 Task: Look for space in Maryborough, Australia from 9th June, 2023 to 17th June, 2023 for 2 adults in price range Rs.7000 to Rs.12000. Place can be private room with 1  bedroom having 2 beds and 1 bathroom. Property type can be house, flat, guest house. Amenities needed are: wifi, washing machine, kitchen. Booking option can be shelf check-in. Required host language is English.
Action: Mouse moved to (326, 135)
Screenshot: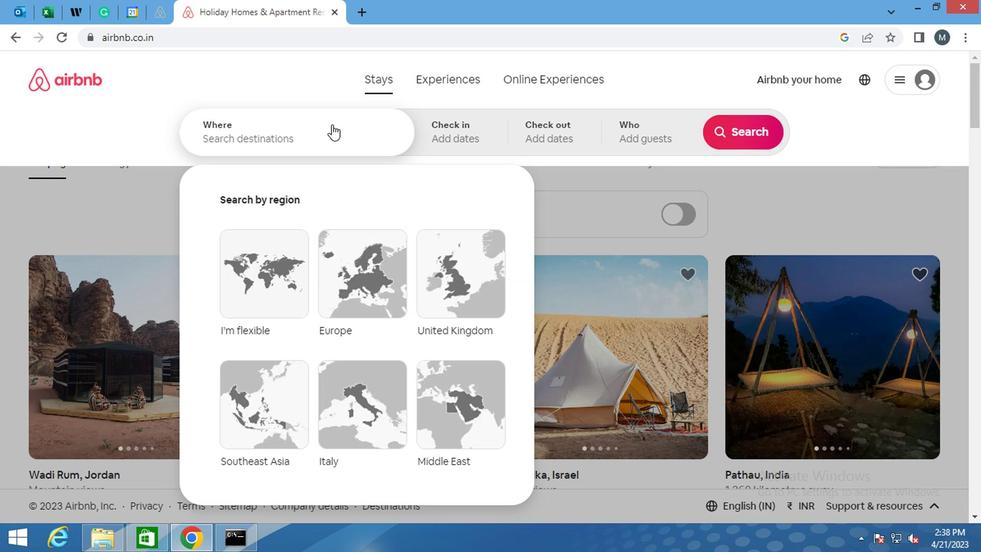 
Action: Mouse pressed left at (326, 135)
Screenshot: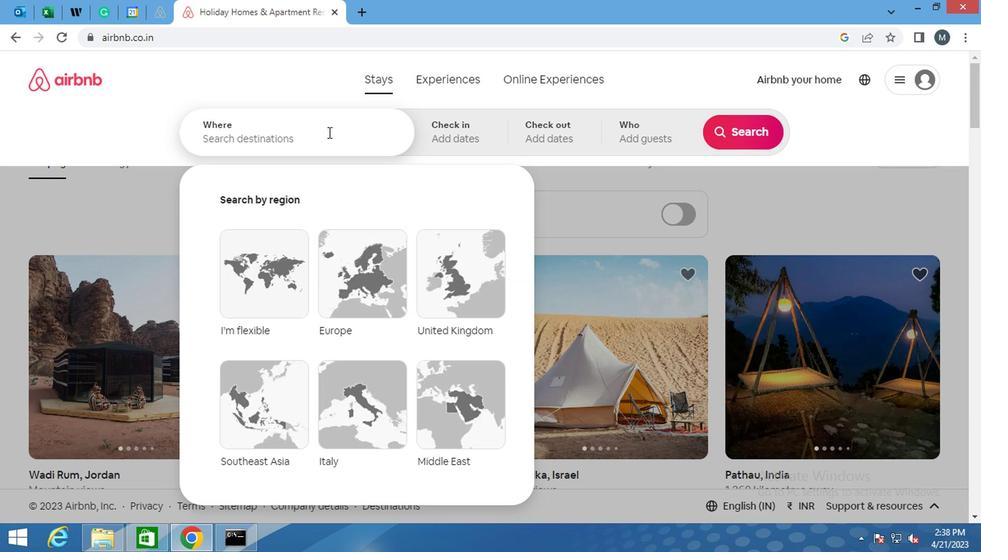 
Action: Key pressed <Key.shift>MARYBOROUGH,<Key.space><Key.shift>AUSTRALIA
Screenshot: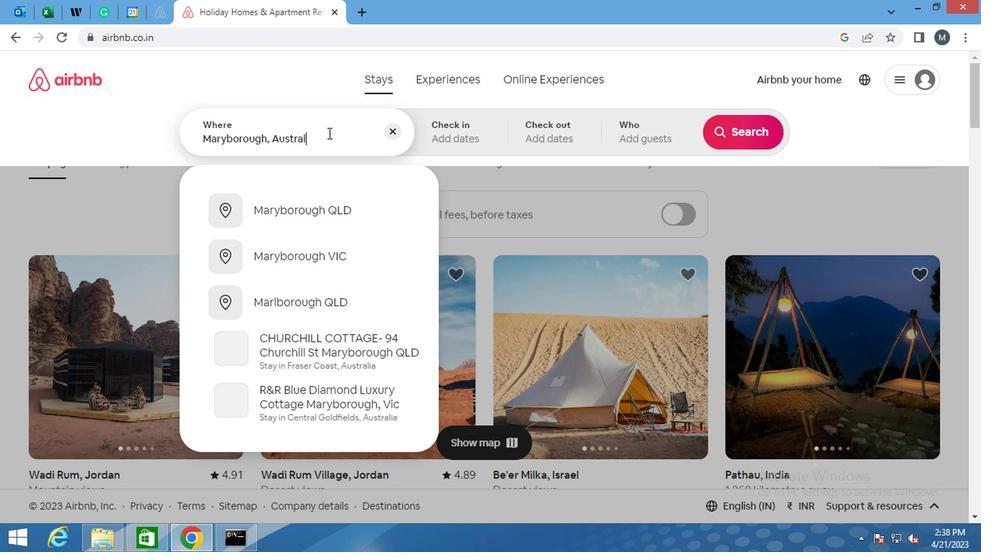 
Action: Mouse moved to (319, 136)
Screenshot: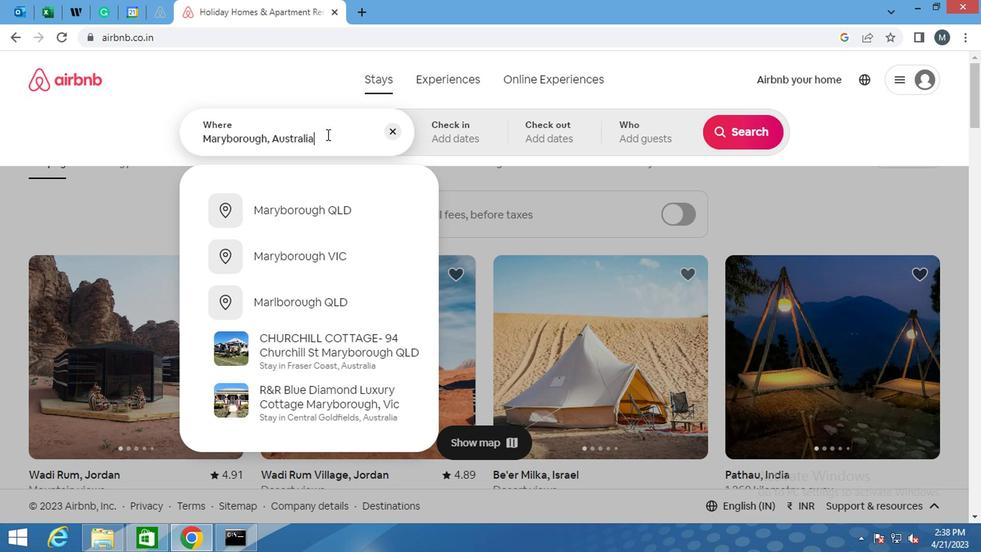 
Action: Key pressed <Key.enter>
Screenshot: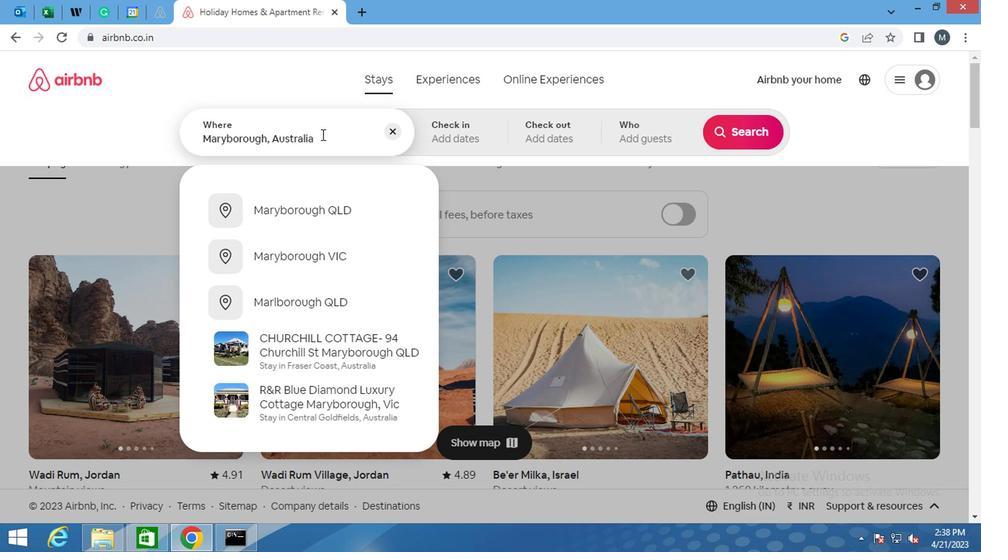 
Action: Mouse moved to (454, 139)
Screenshot: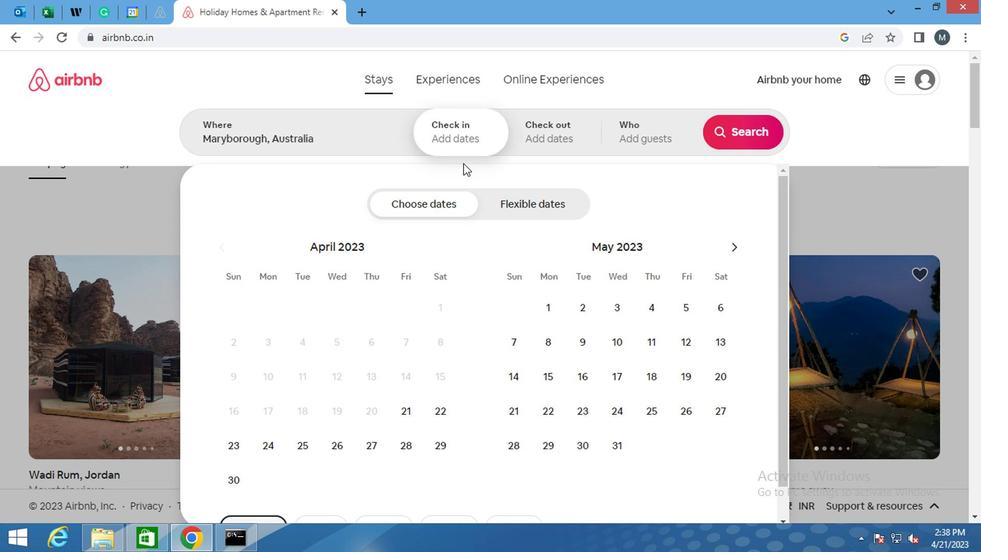 
Action: Mouse pressed left at (454, 139)
Screenshot: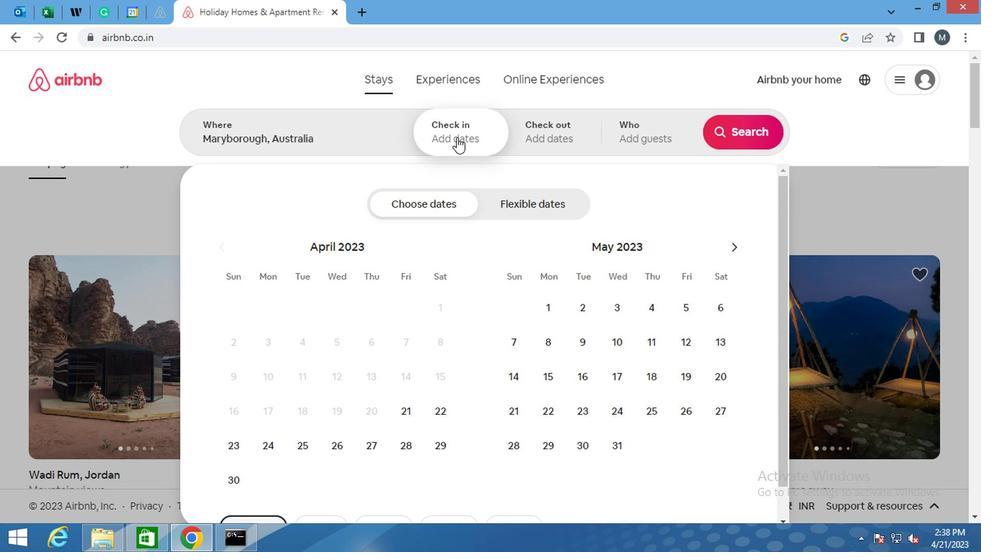 
Action: Mouse moved to (437, 141)
Screenshot: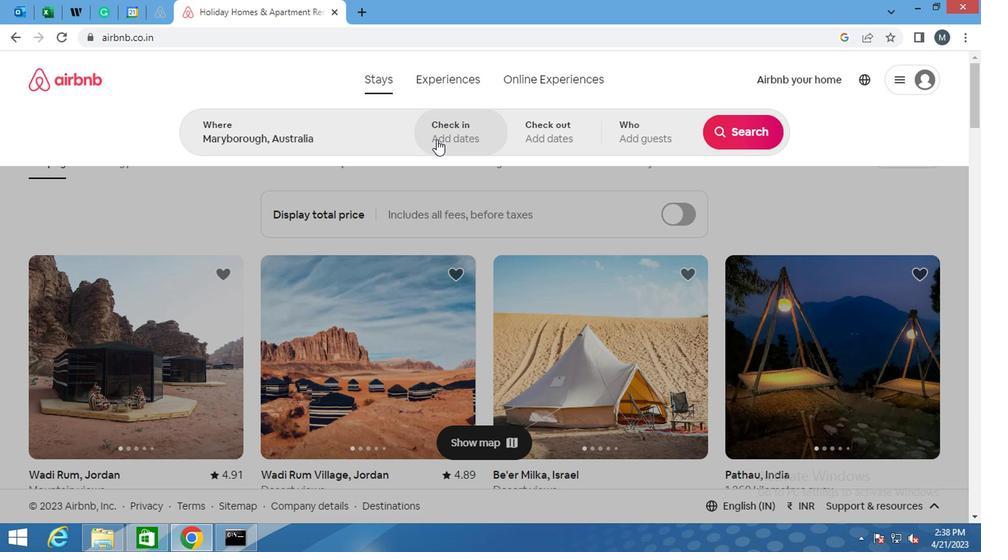 
Action: Mouse pressed left at (437, 141)
Screenshot: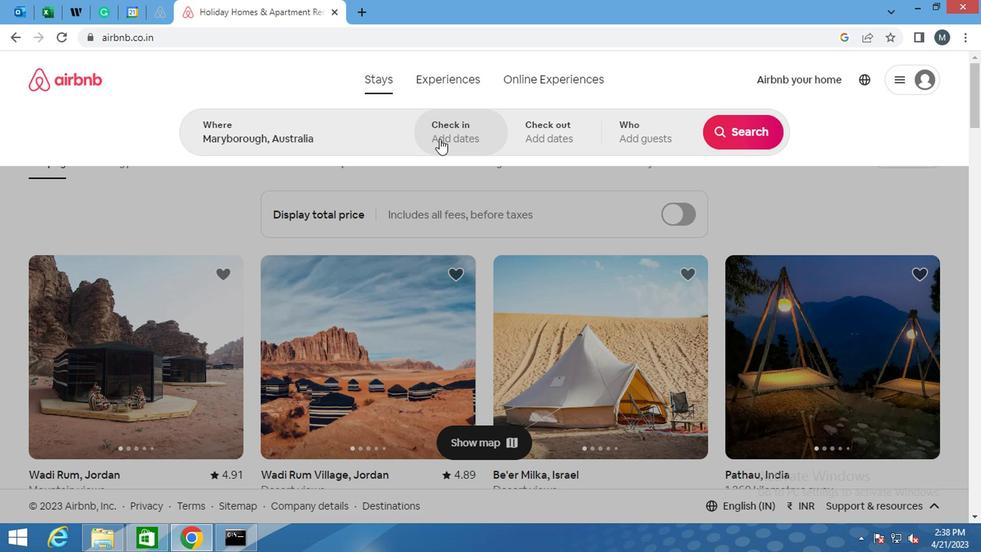 
Action: Mouse moved to (719, 245)
Screenshot: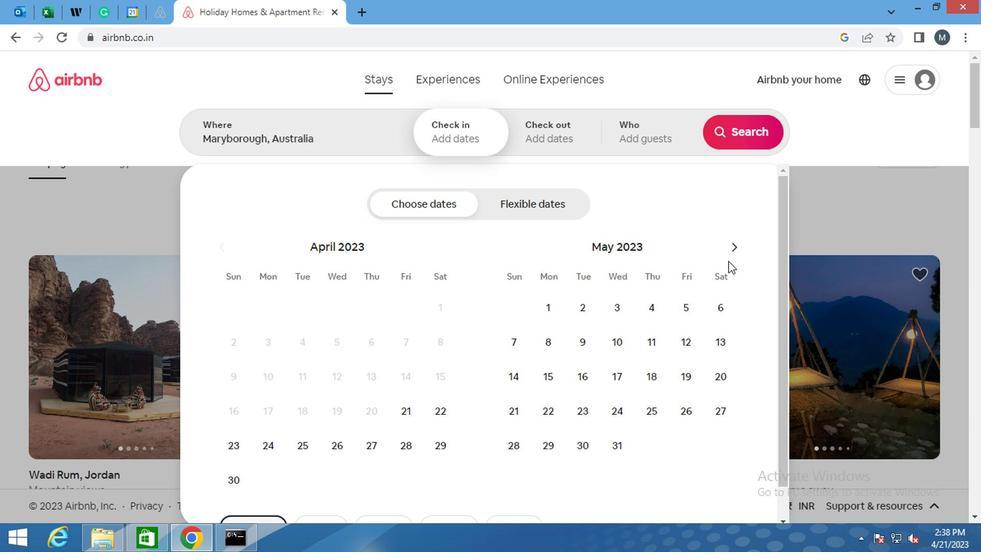 
Action: Mouse pressed left at (719, 245)
Screenshot: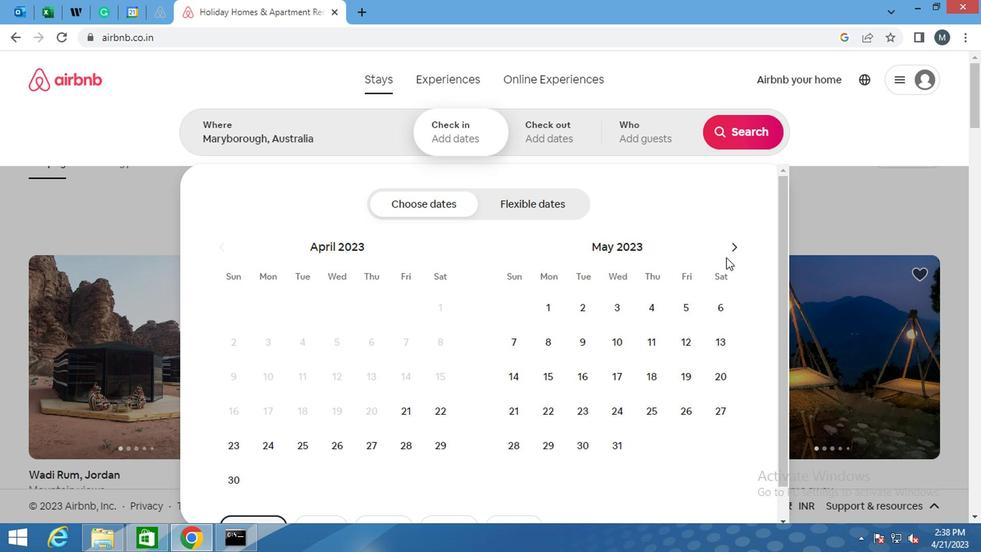 
Action: Mouse moved to (724, 245)
Screenshot: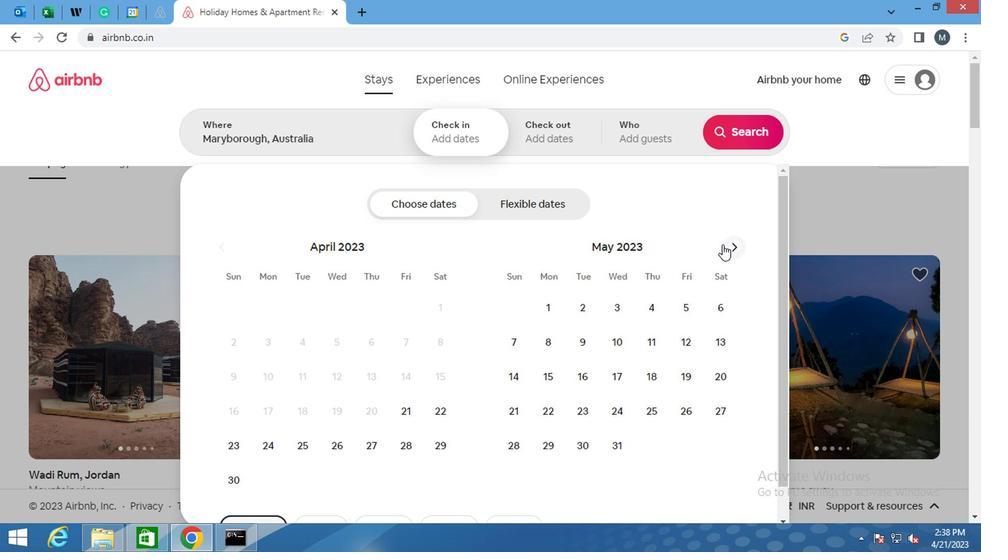 
Action: Mouse pressed left at (724, 245)
Screenshot: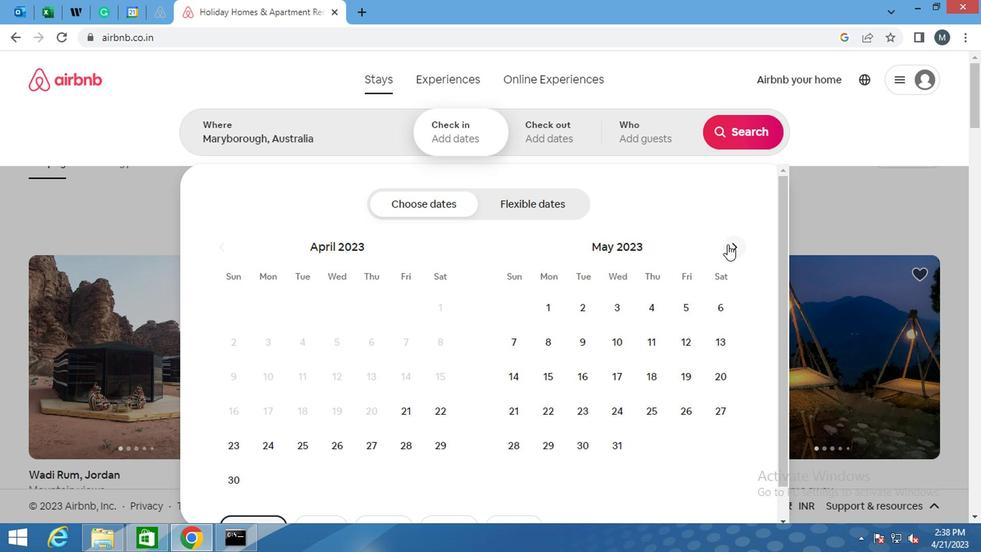 
Action: Mouse moved to (685, 343)
Screenshot: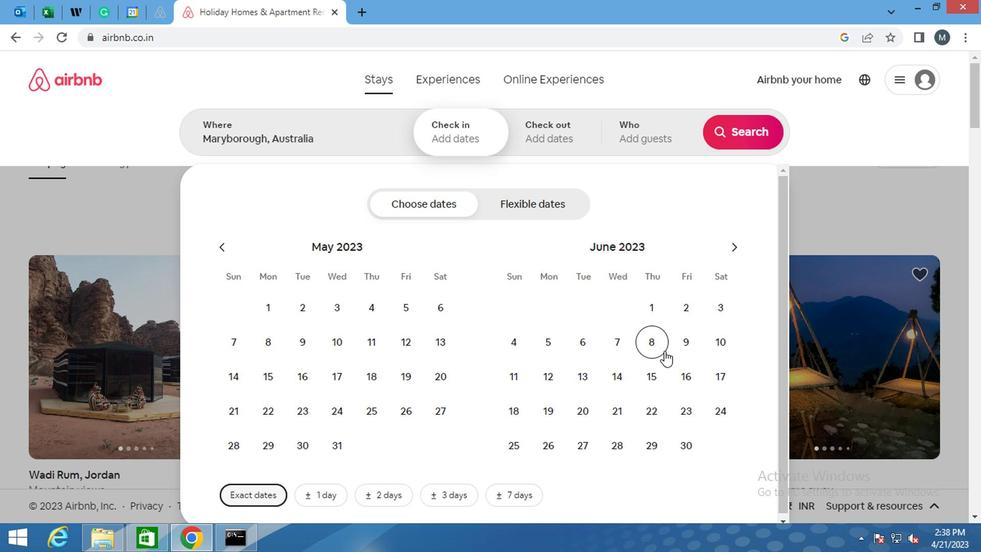 
Action: Mouse pressed left at (685, 343)
Screenshot: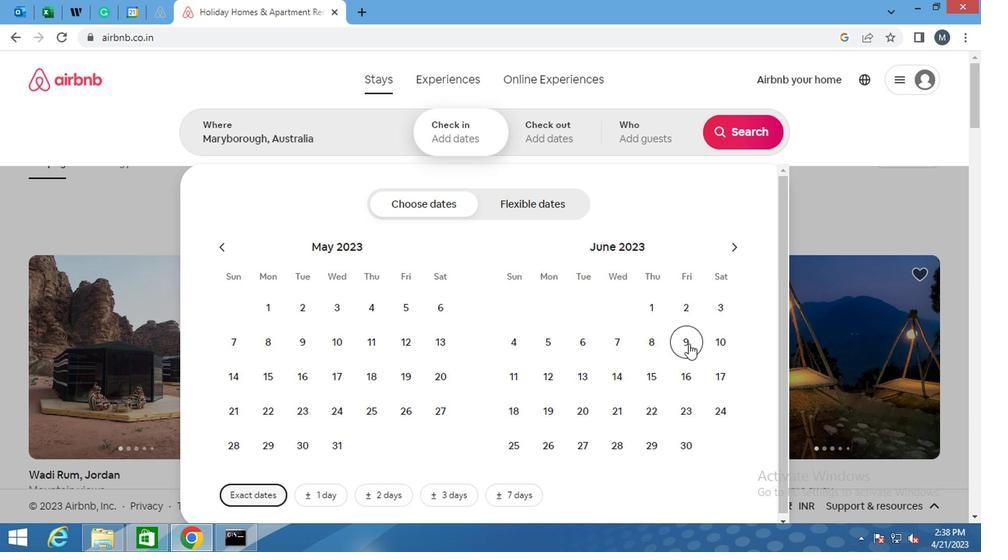 
Action: Mouse moved to (703, 368)
Screenshot: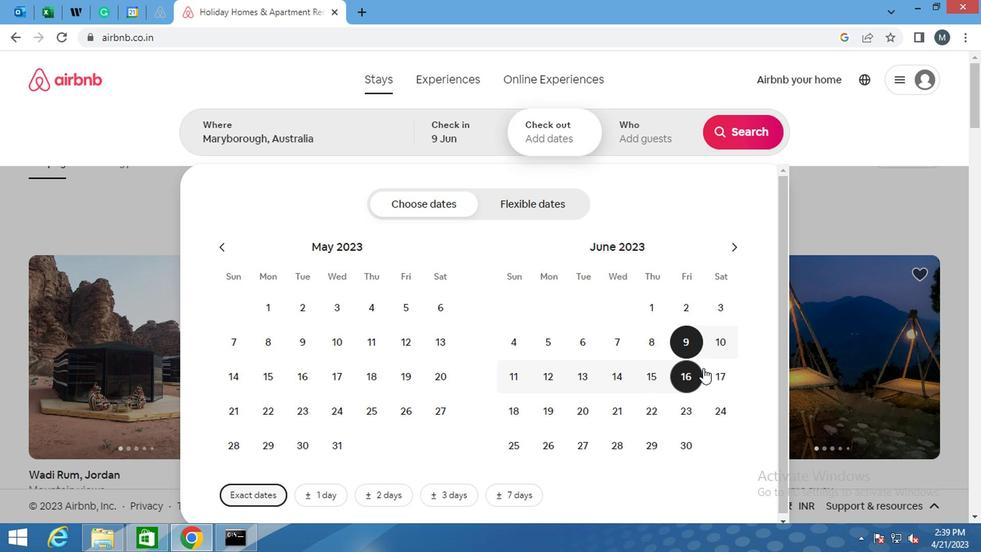 
Action: Mouse pressed left at (703, 368)
Screenshot: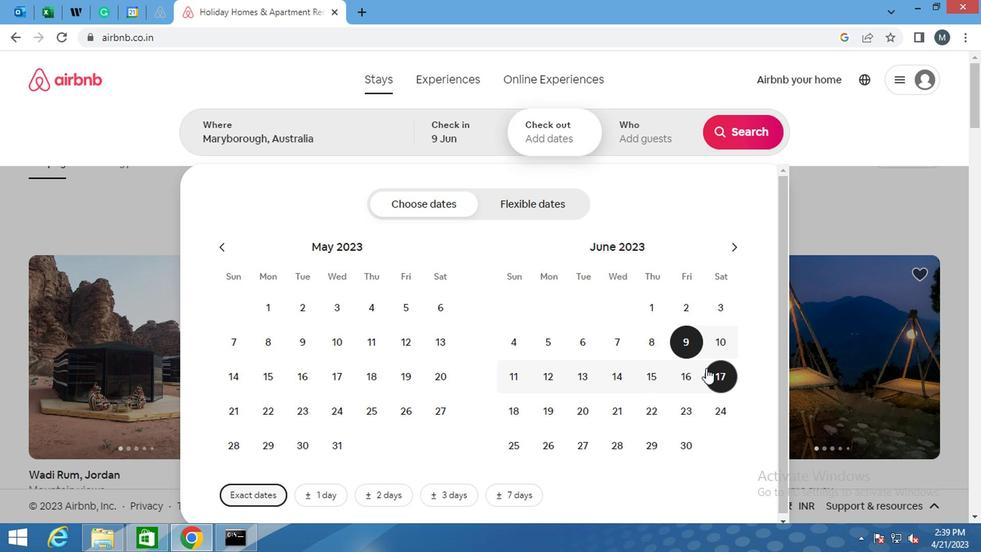 
Action: Mouse moved to (653, 116)
Screenshot: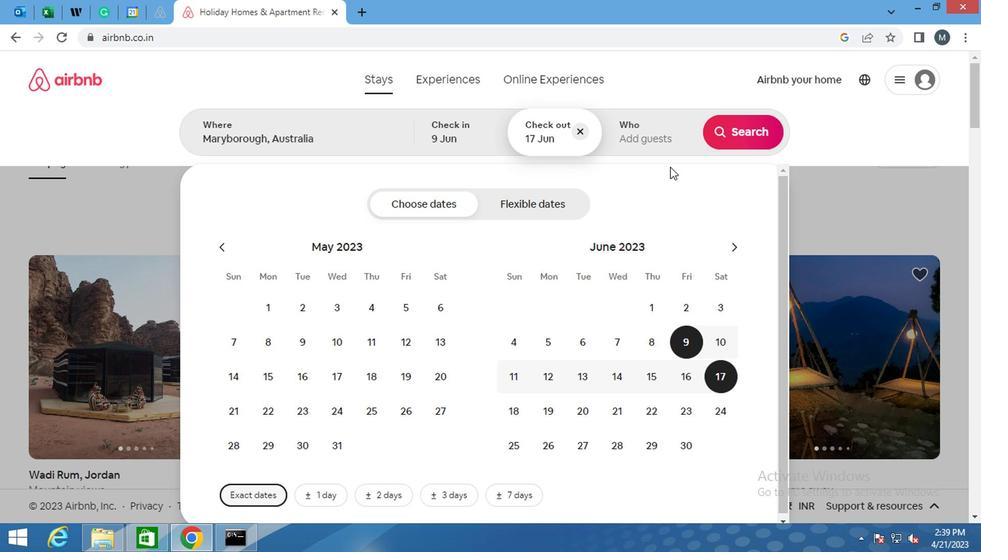 
Action: Mouse pressed left at (653, 116)
Screenshot: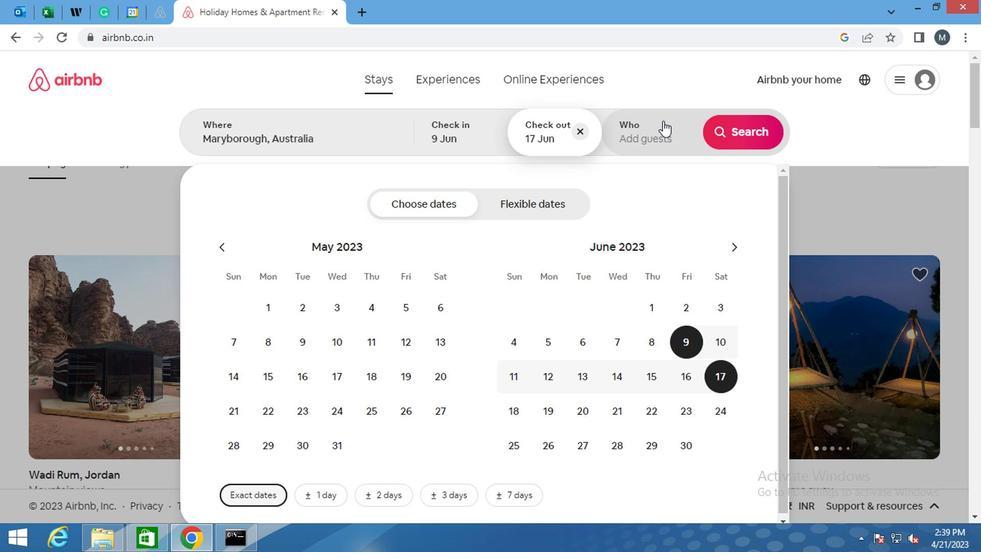 
Action: Mouse moved to (751, 212)
Screenshot: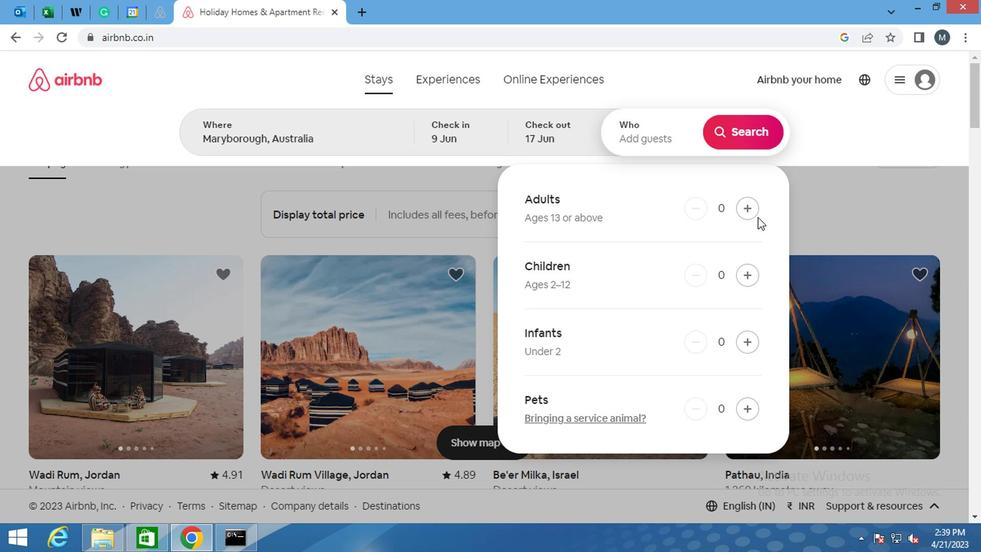 
Action: Mouse pressed left at (751, 212)
Screenshot: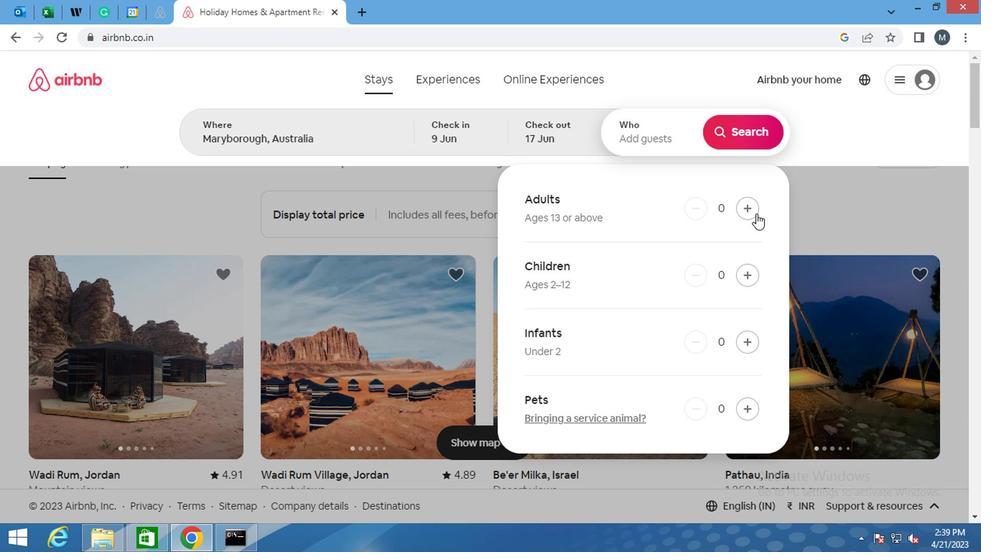 
Action: Mouse pressed left at (751, 212)
Screenshot: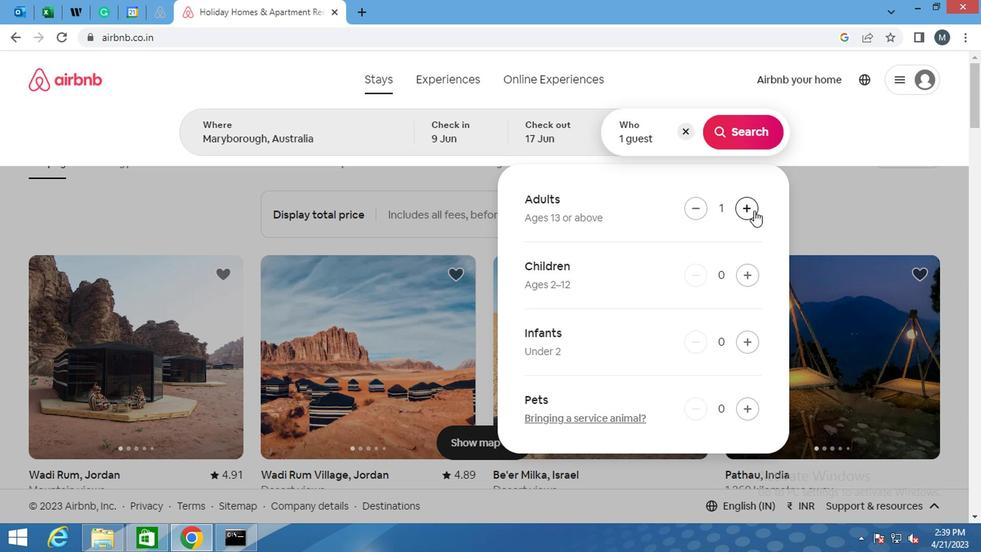 
Action: Mouse moved to (577, 337)
Screenshot: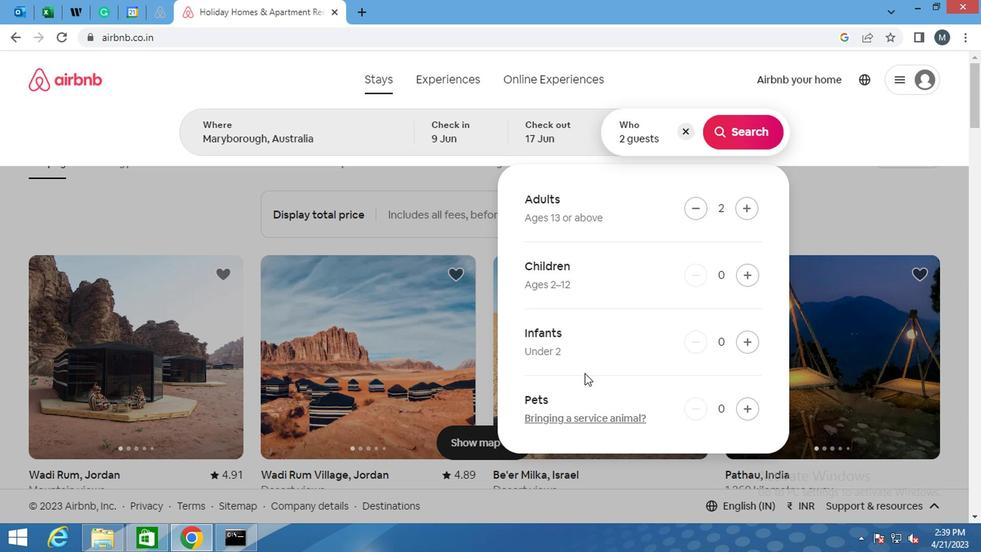 
Action: Mouse scrolled (577, 336) with delta (0, 0)
Screenshot: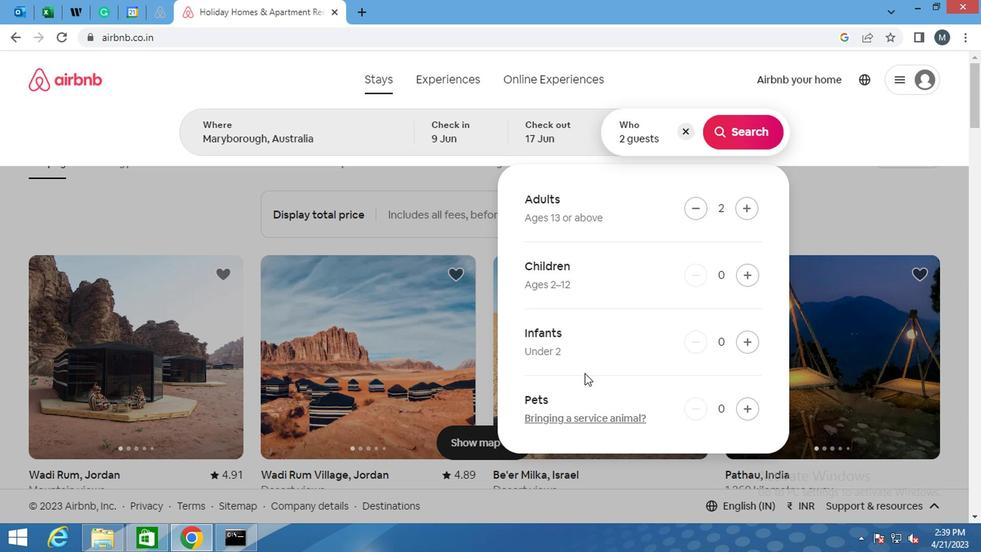 
Action: Mouse scrolled (577, 336) with delta (0, 0)
Screenshot: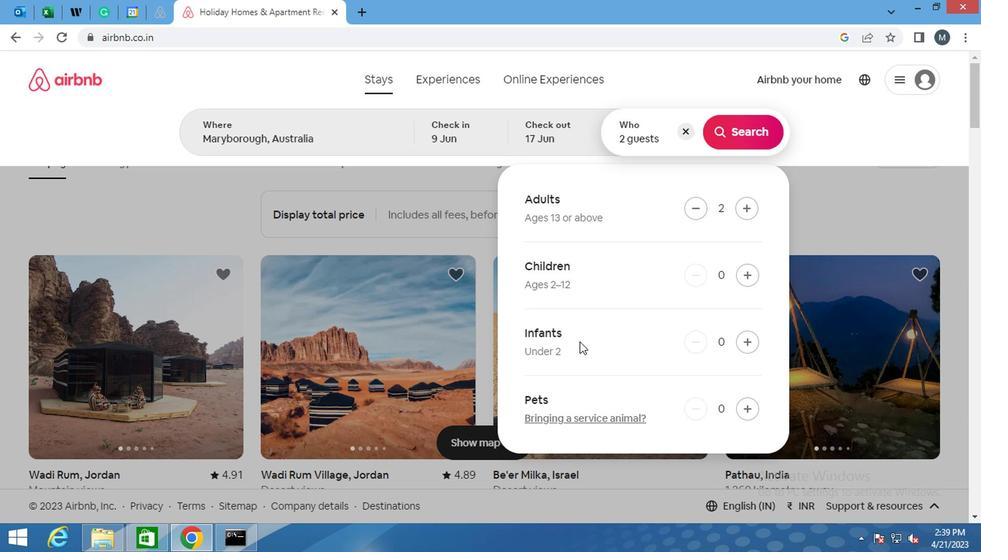 
Action: Mouse moved to (577, 337)
Screenshot: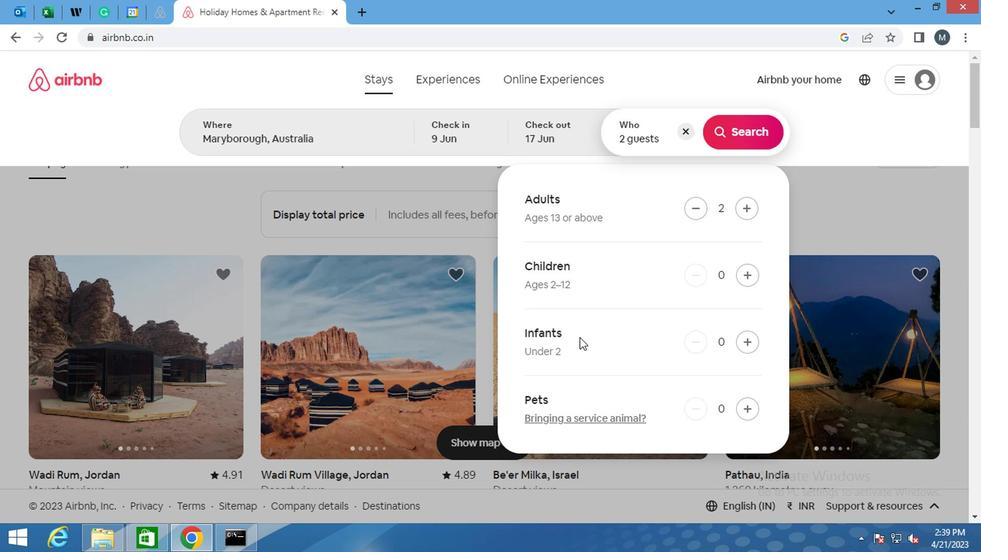 
Action: Mouse scrolled (577, 338) with delta (0, 1)
Screenshot: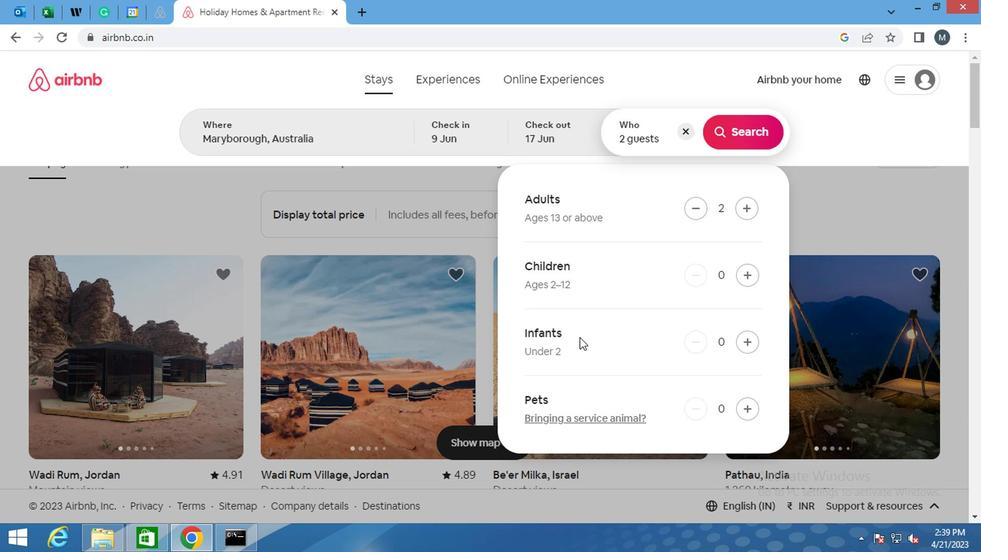 
Action: Mouse moved to (579, 331)
Screenshot: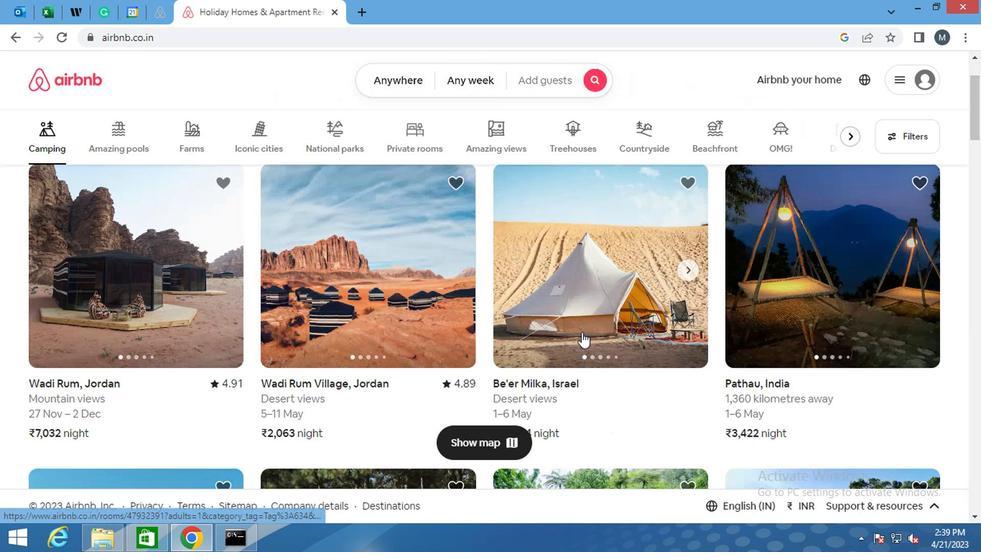
Action: Mouse scrolled (579, 332) with delta (0, 1)
Screenshot: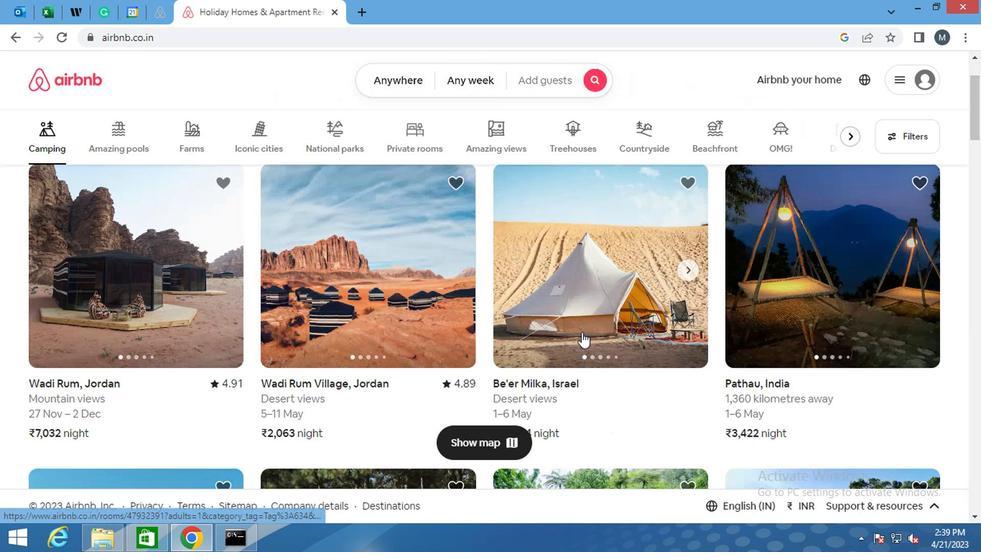
Action: Mouse moved to (734, 241)
Screenshot: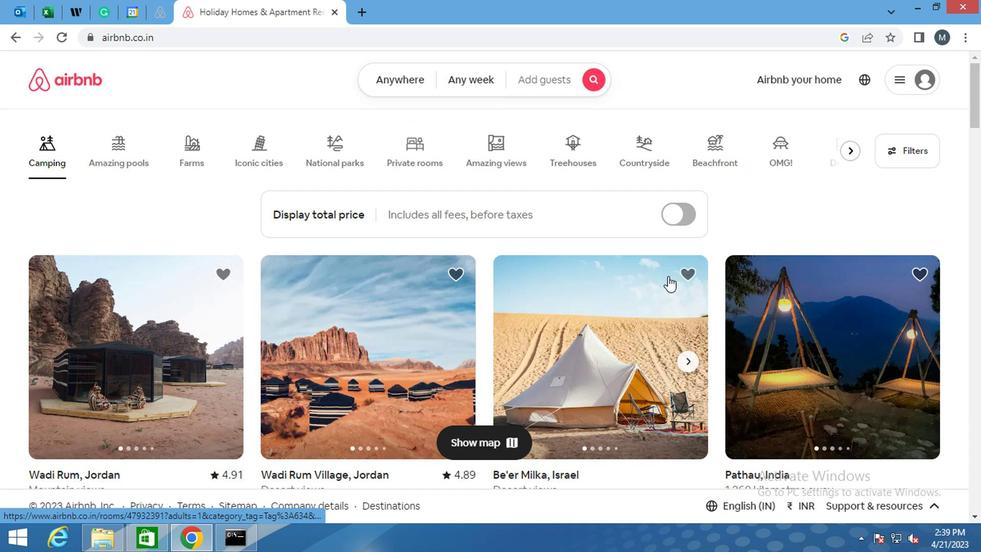 
Action: Mouse scrolled (734, 242) with delta (0, 1)
Screenshot: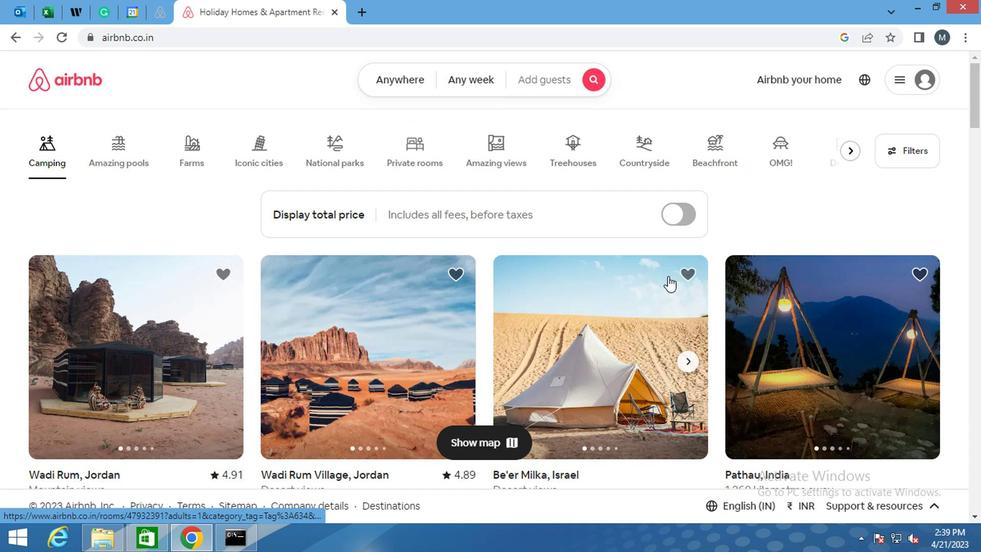 
Action: Mouse moved to (900, 149)
Screenshot: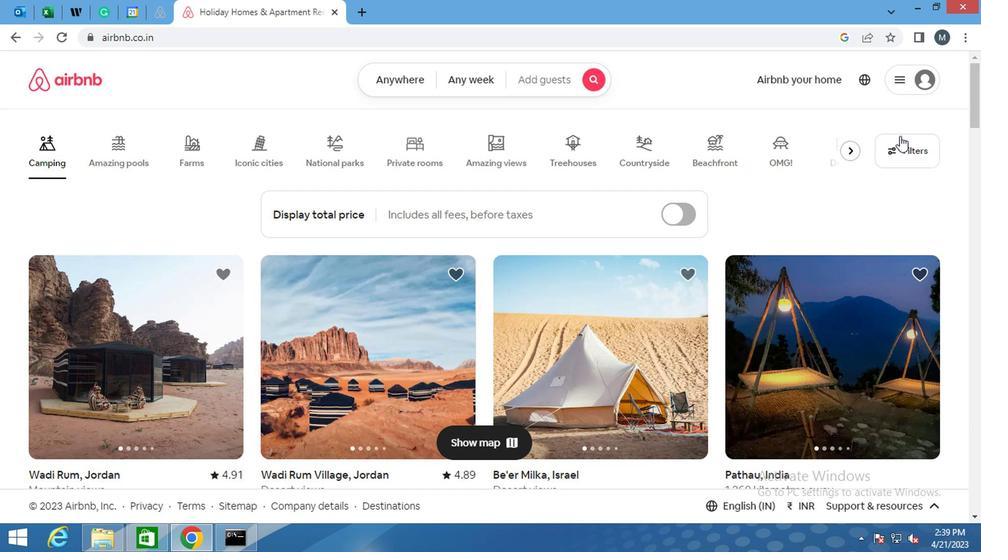 
Action: Mouse pressed left at (900, 149)
Screenshot: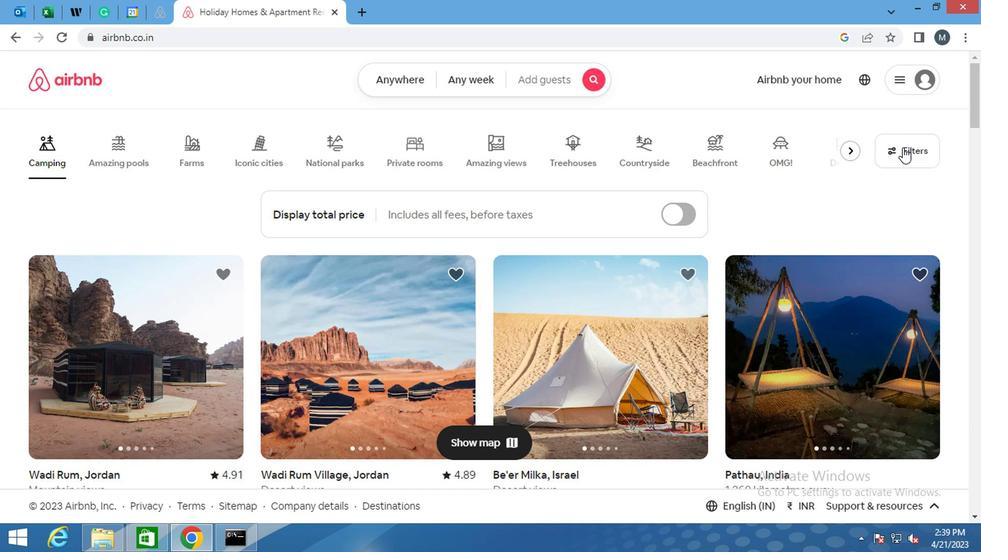 
Action: Mouse moved to (368, 318)
Screenshot: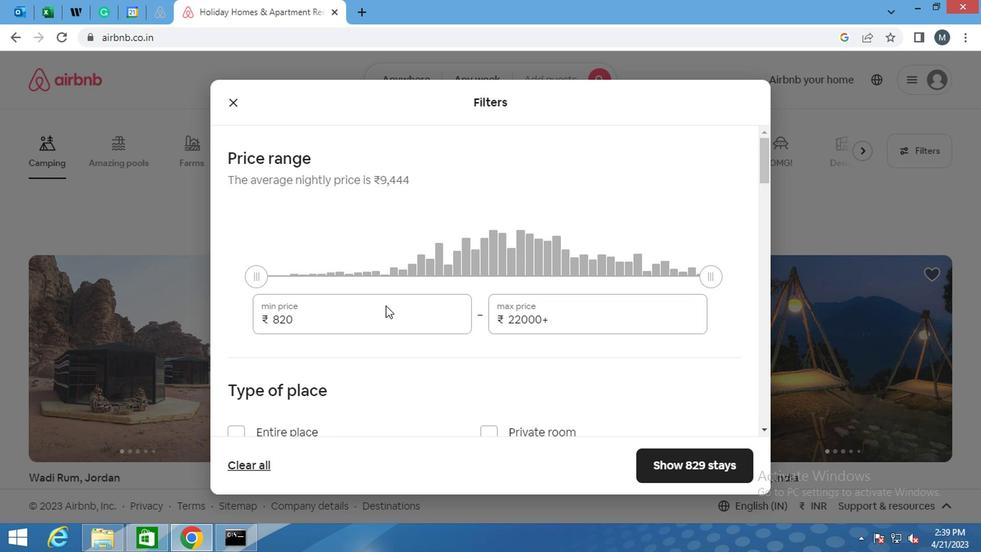 
Action: Mouse pressed left at (368, 318)
Screenshot: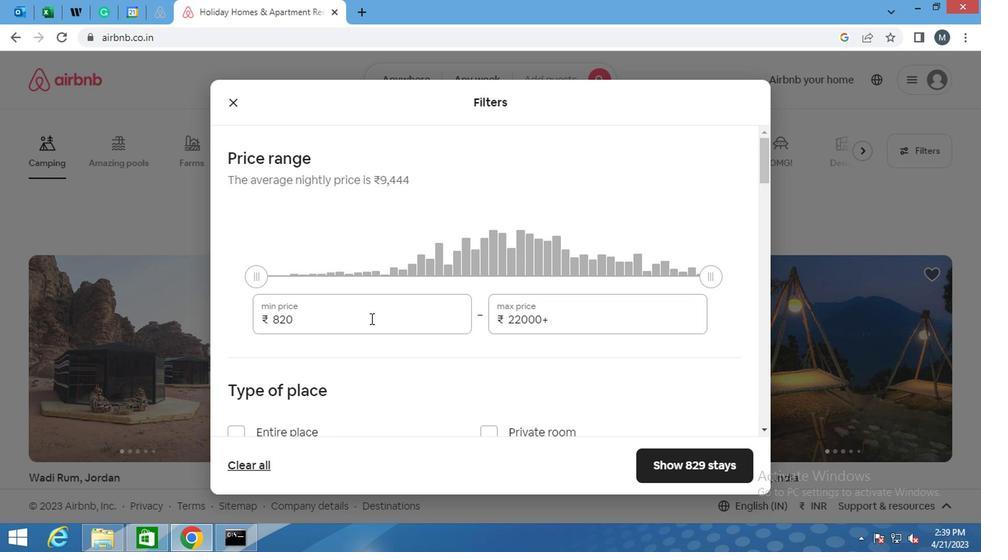 
Action: Key pressed <Key.backspace><Key.backspace><Key.backspace><Key.backspace>7000
Screenshot: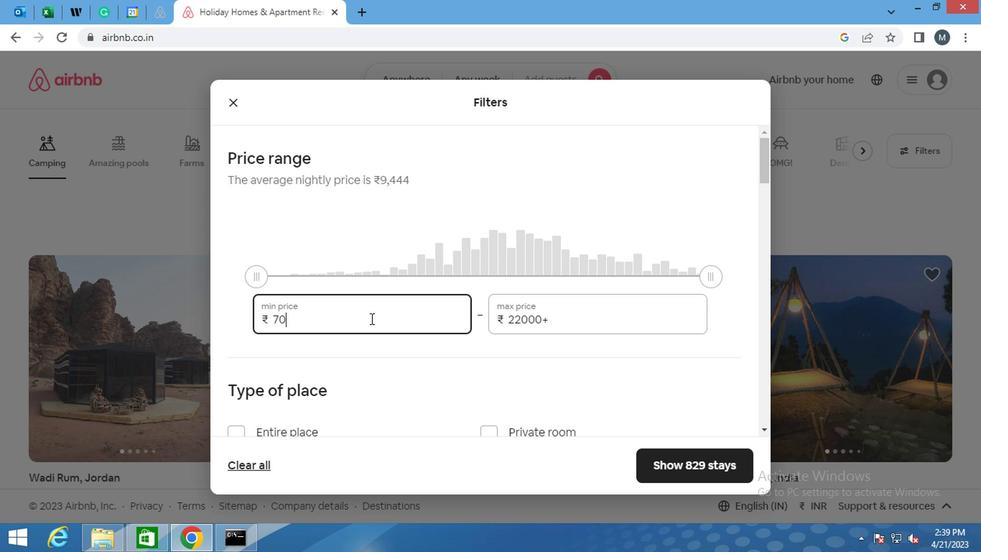 
Action: Mouse moved to (557, 327)
Screenshot: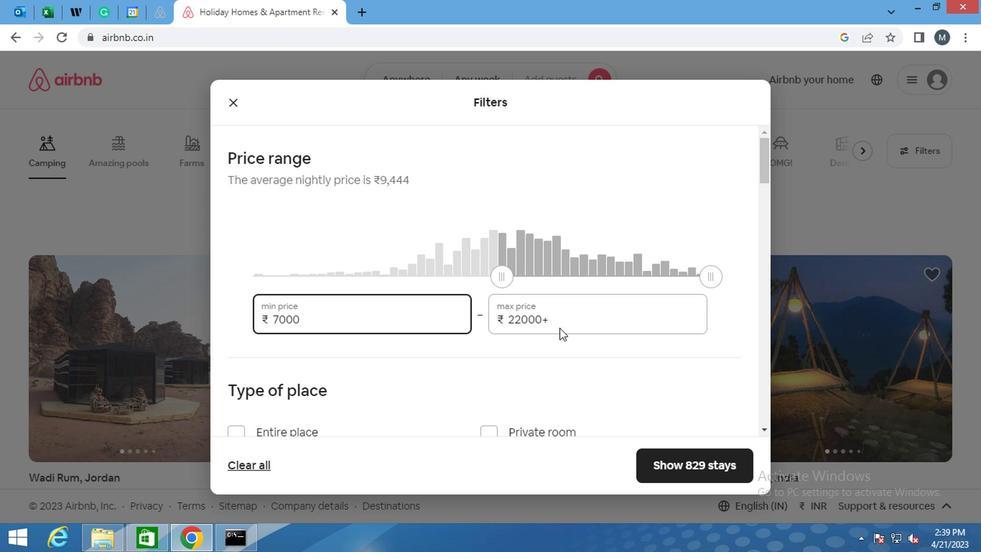 
Action: Mouse pressed left at (557, 327)
Screenshot: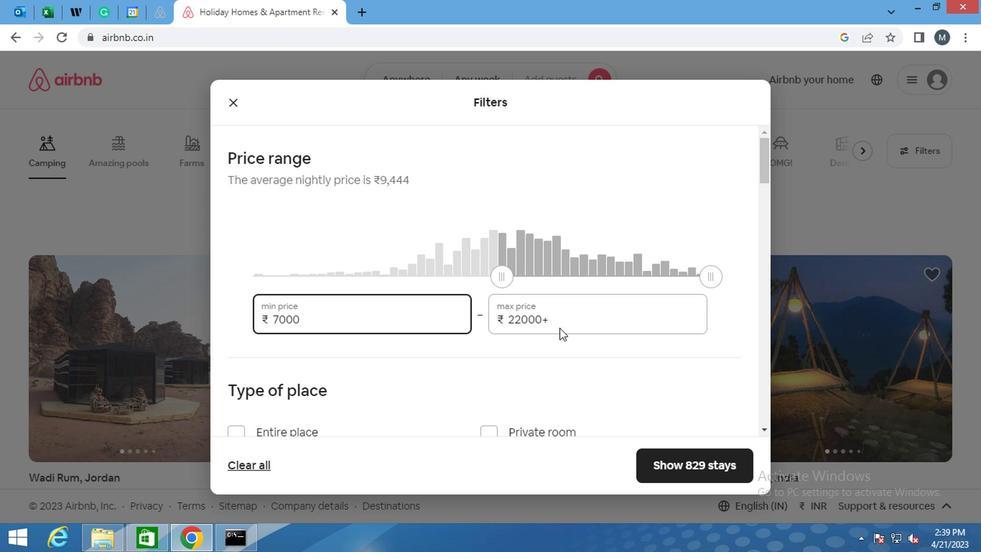 
Action: Mouse moved to (557, 326)
Screenshot: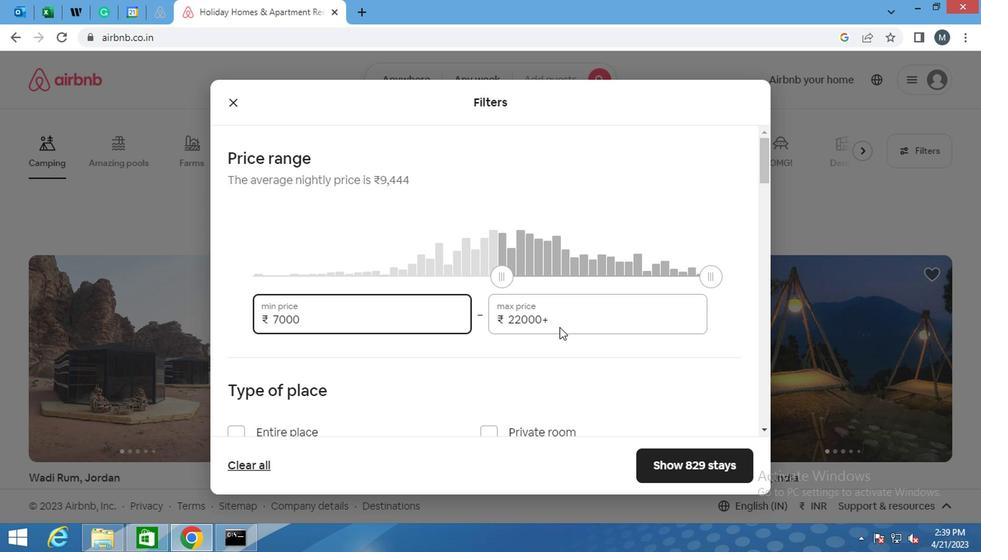 
Action: Key pressed <Key.backspace><Key.backspace><Key.backspace><Key.backspace><Key.backspace><Key.backspace>12000
Screenshot: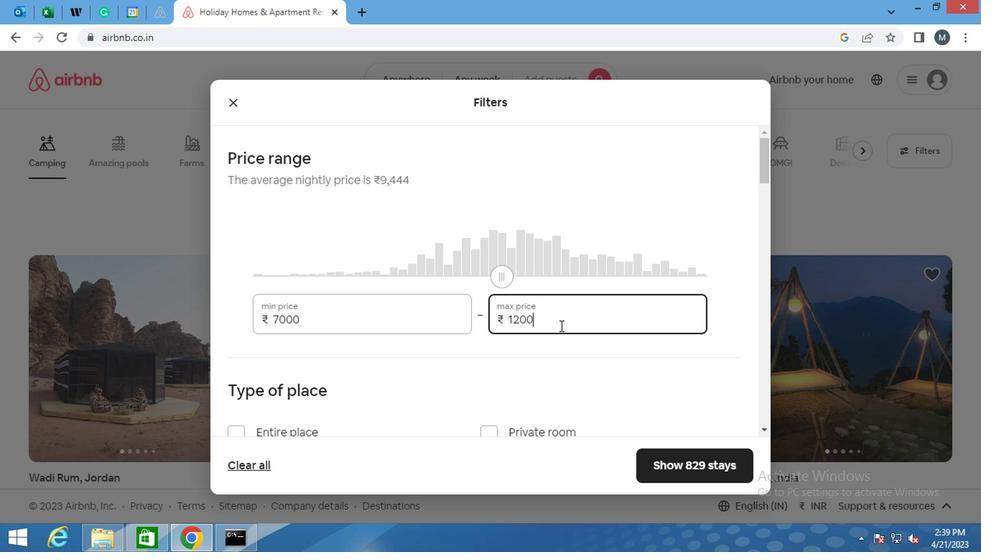 
Action: Mouse moved to (553, 317)
Screenshot: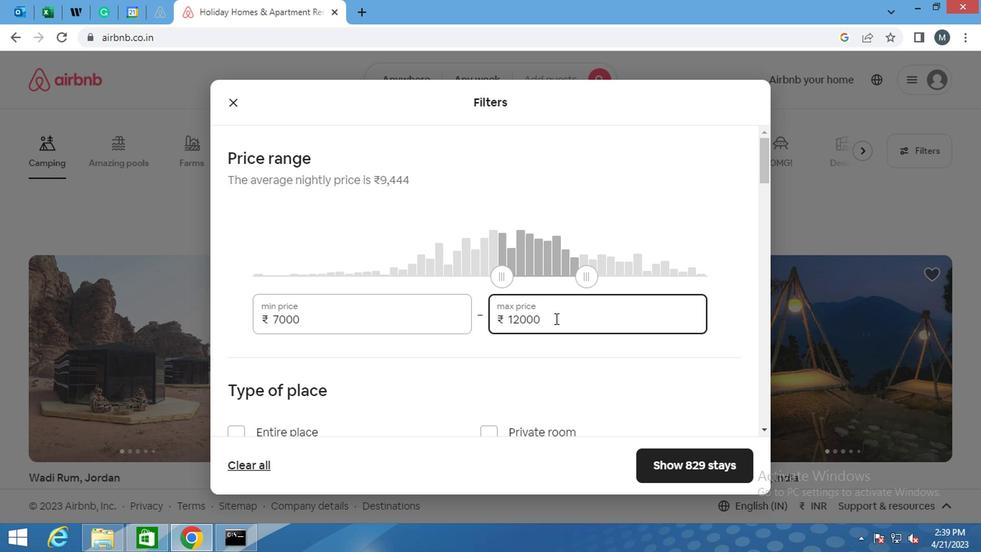 
Action: Mouse scrolled (553, 316) with delta (0, 0)
Screenshot: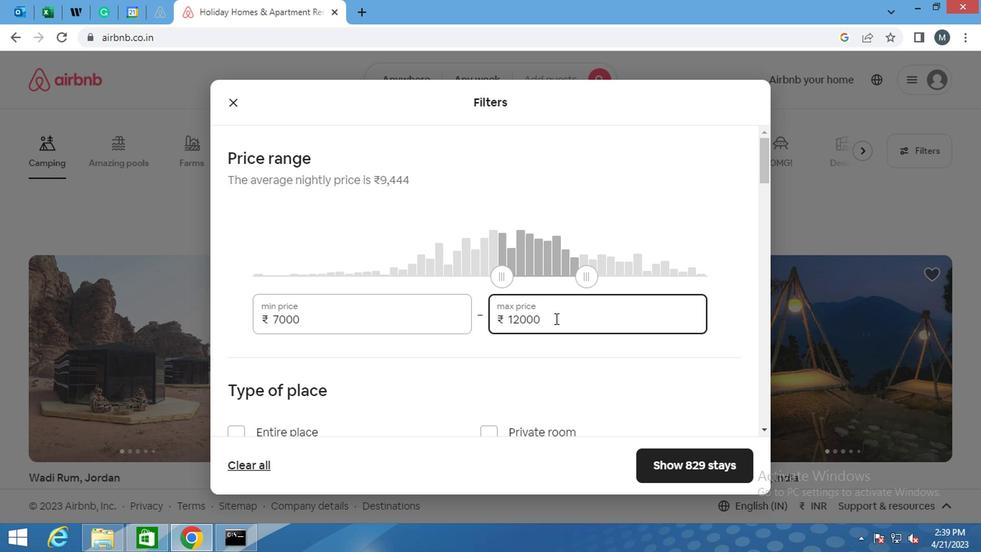 
Action: Mouse moved to (487, 360)
Screenshot: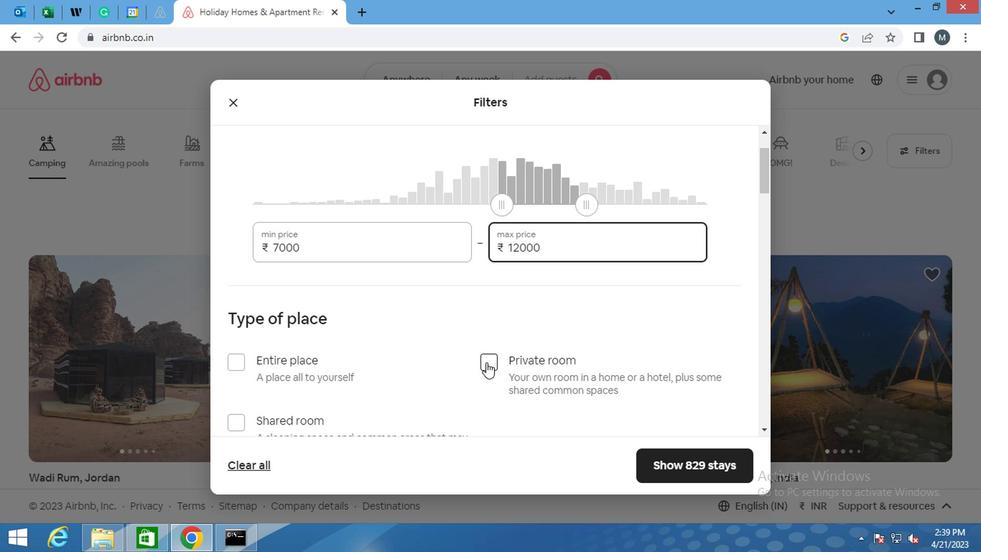 
Action: Mouse pressed left at (487, 360)
Screenshot: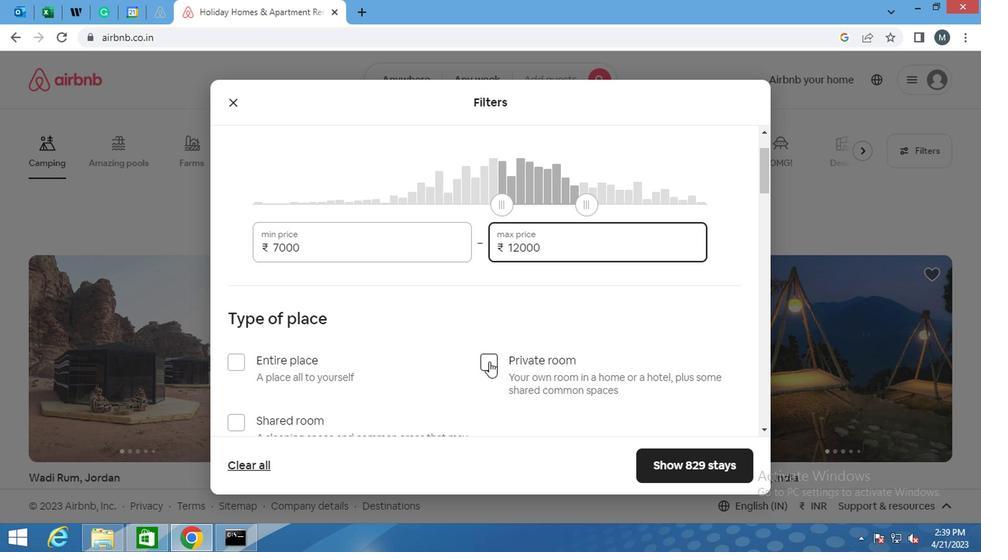 
Action: Mouse moved to (512, 342)
Screenshot: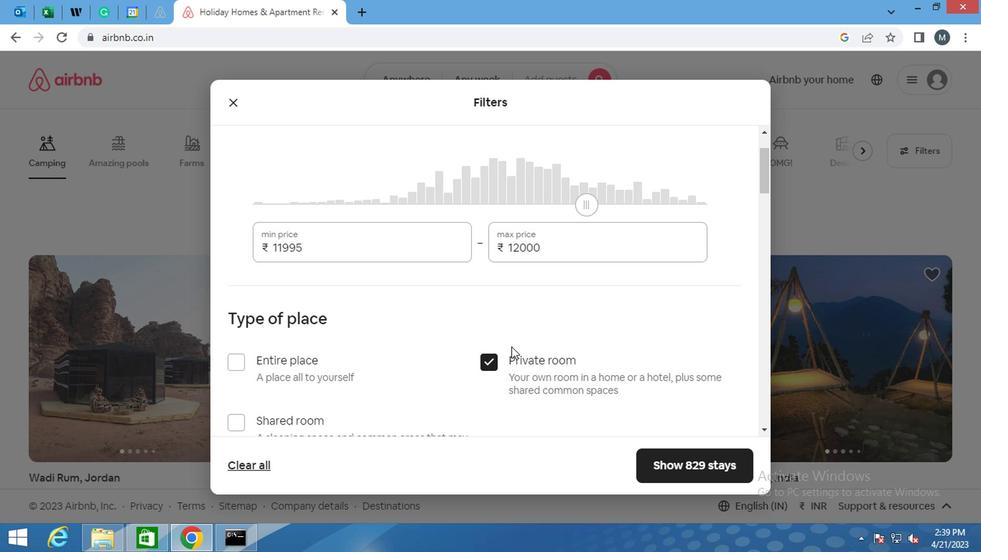 
Action: Mouse scrolled (512, 341) with delta (0, 0)
Screenshot: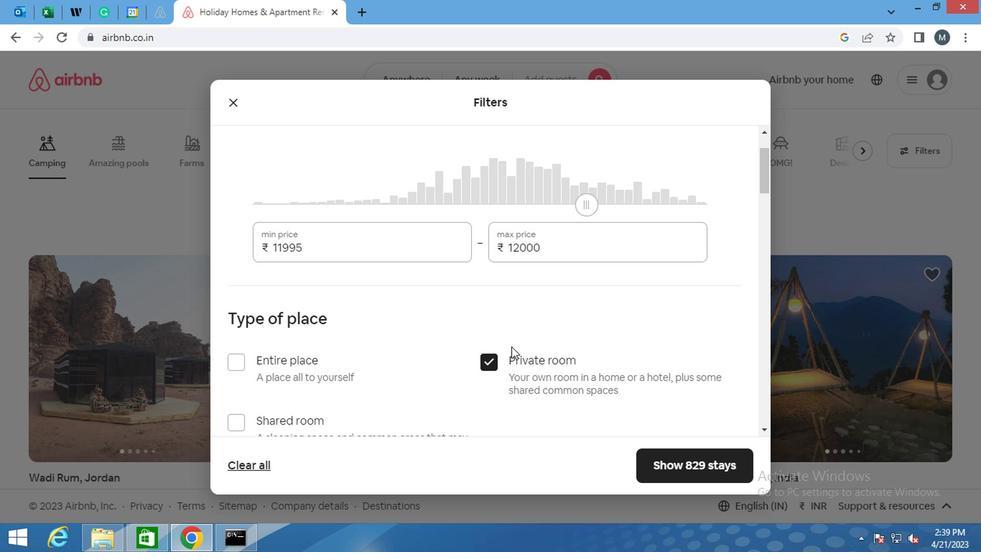 
Action: Mouse scrolled (512, 341) with delta (0, 0)
Screenshot: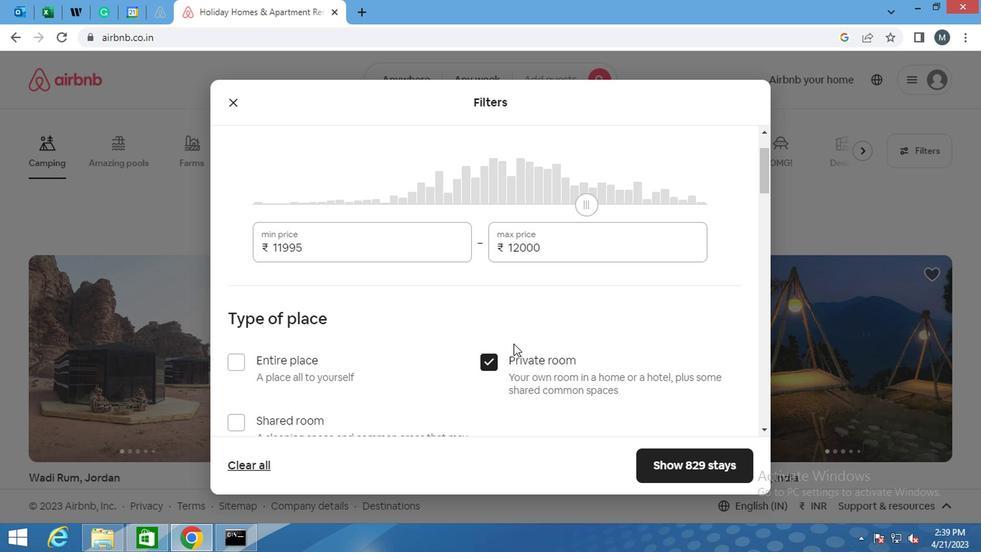 
Action: Mouse moved to (473, 354)
Screenshot: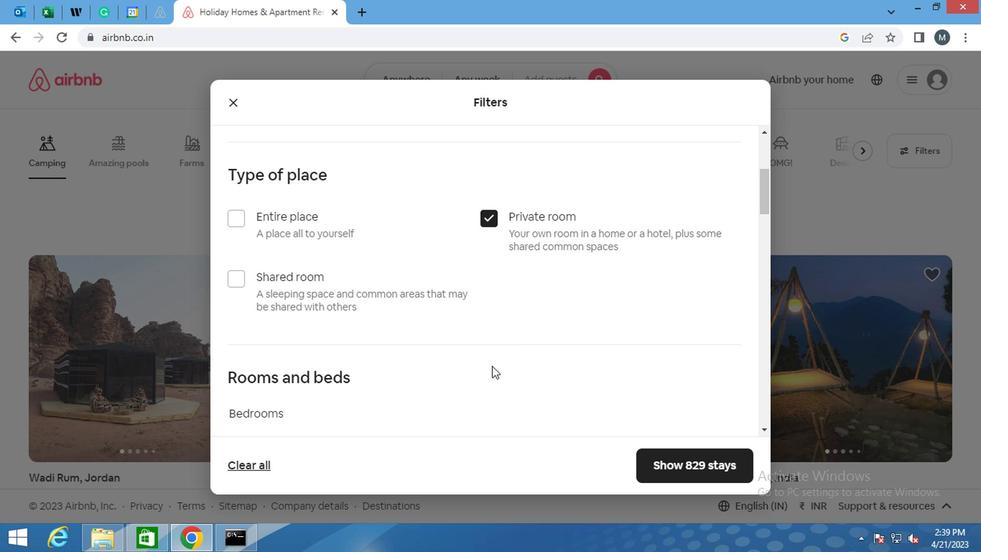 
Action: Mouse scrolled (473, 354) with delta (0, 0)
Screenshot: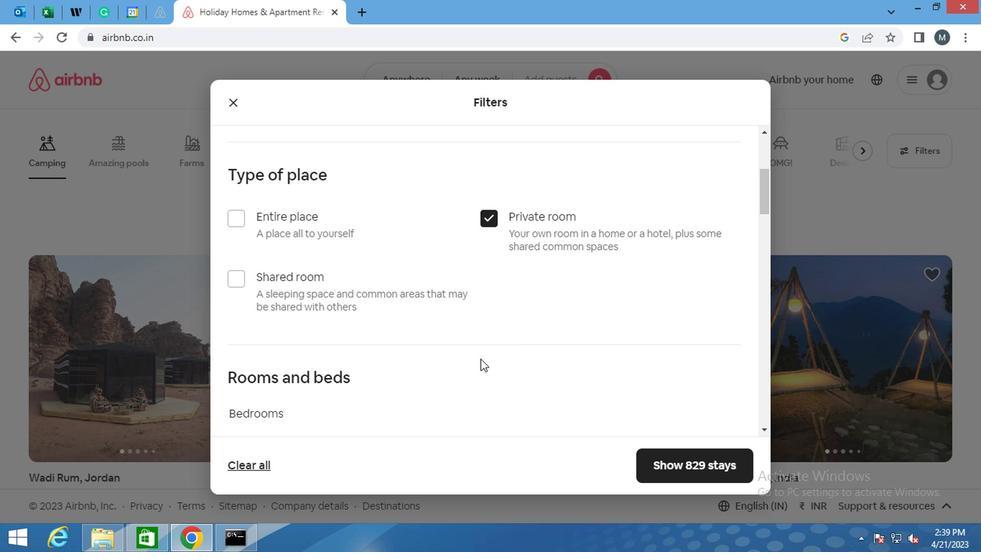 
Action: Mouse scrolled (473, 354) with delta (0, 0)
Screenshot: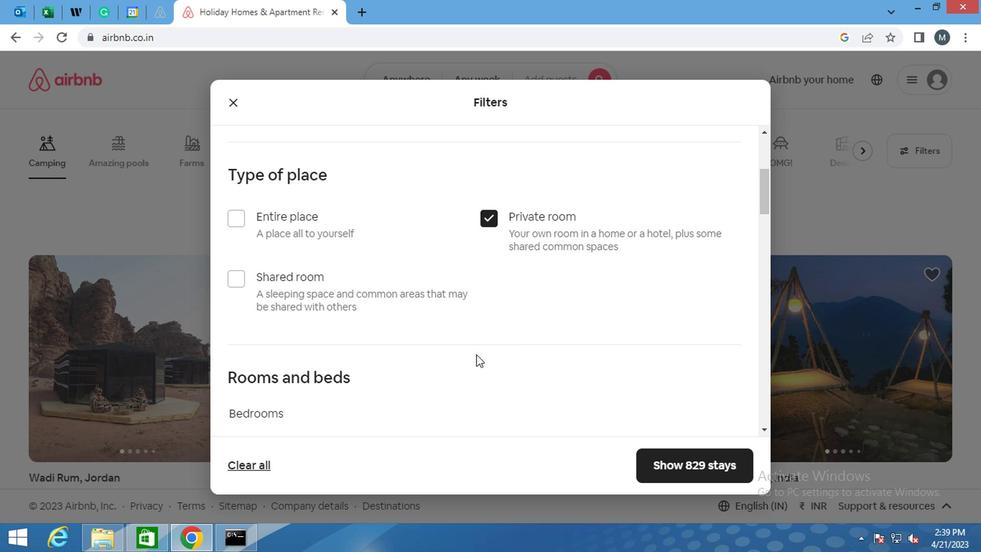 
Action: Mouse moved to (292, 307)
Screenshot: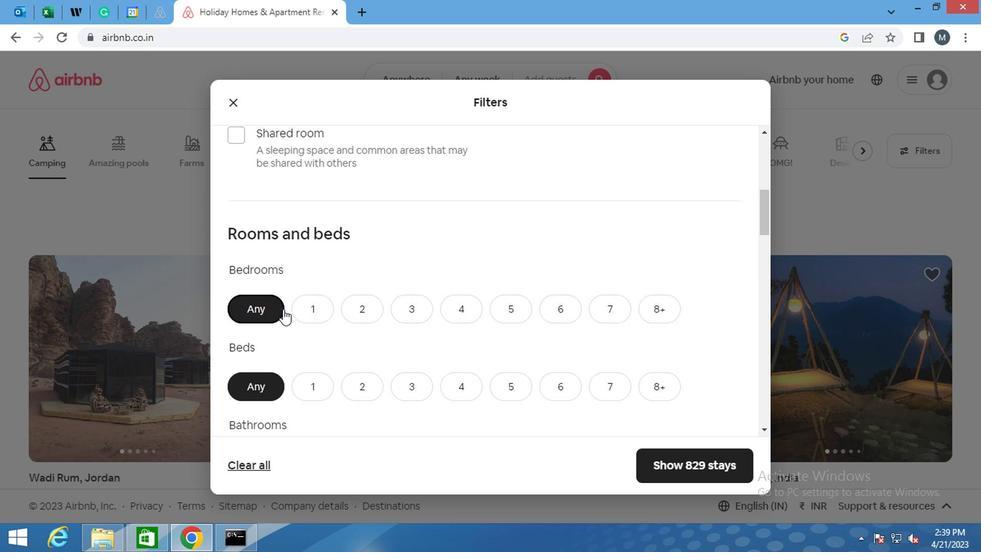
Action: Mouse pressed left at (292, 307)
Screenshot: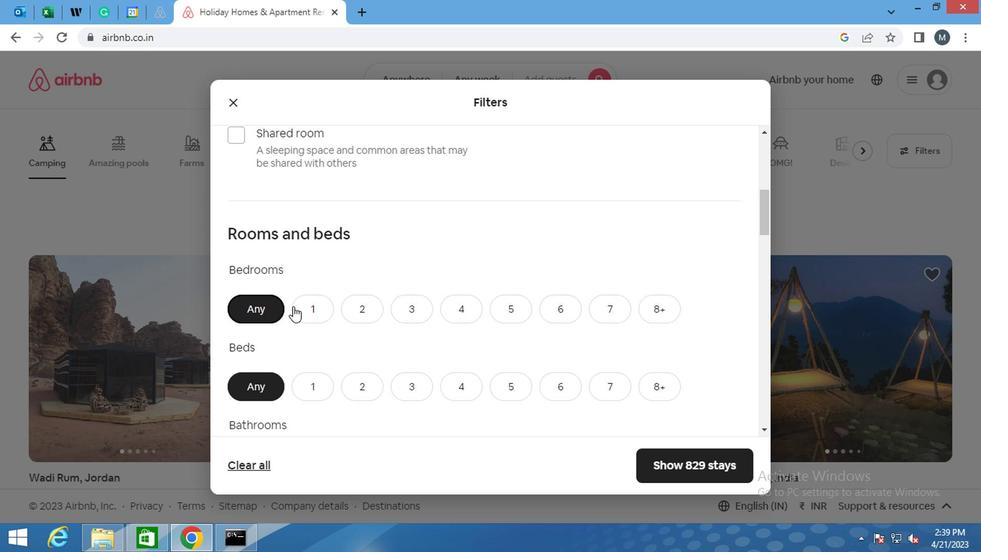 
Action: Mouse moved to (350, 389)
Screenshot: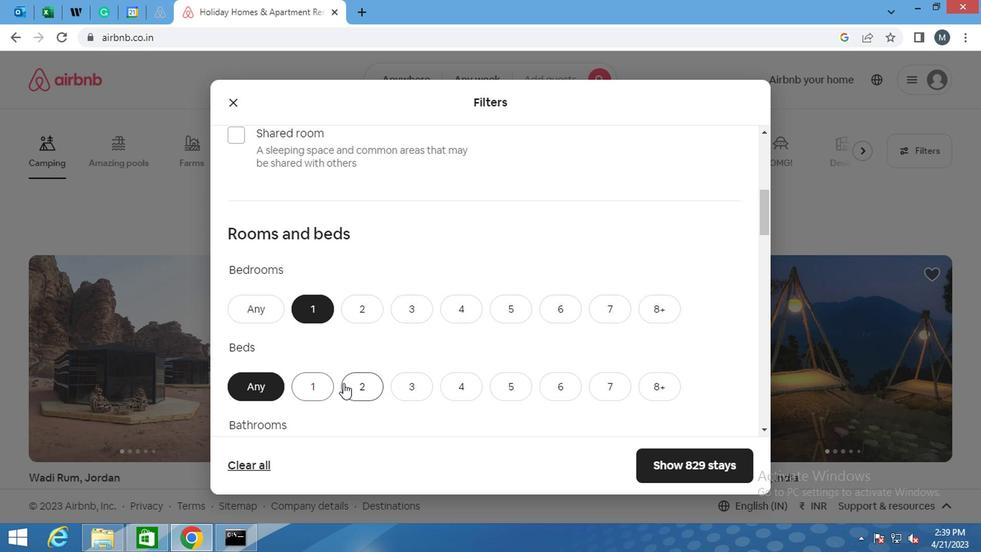 
Action: Mouse pressed left at (350, 389)
Screenshot: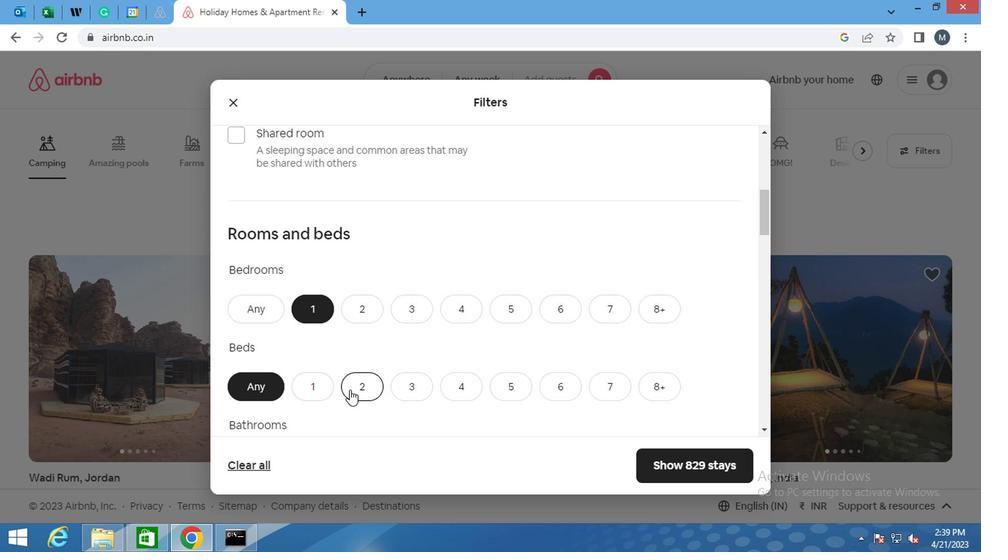 
Action: Mouse moved to (350, 358)
Screenshot: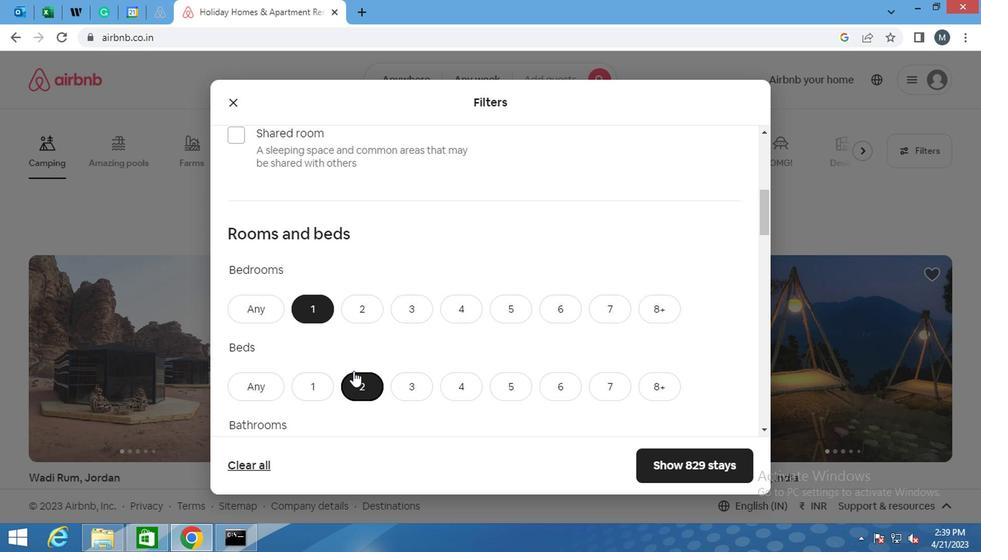 
Action: Mouse scrolled (350, 357) with delta (0, 0)
Screenshot: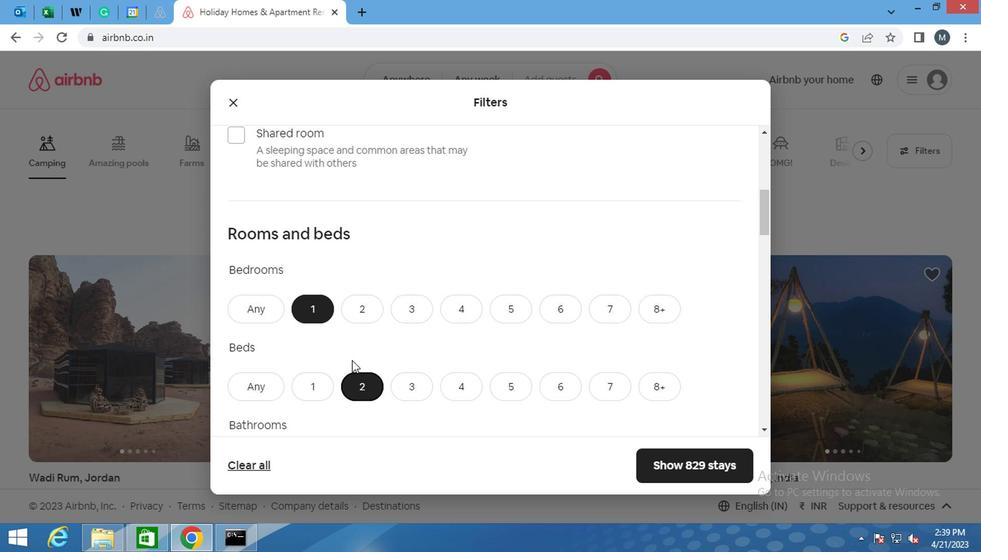 
Action: Mouse moved to (349, 360)
Screenshot: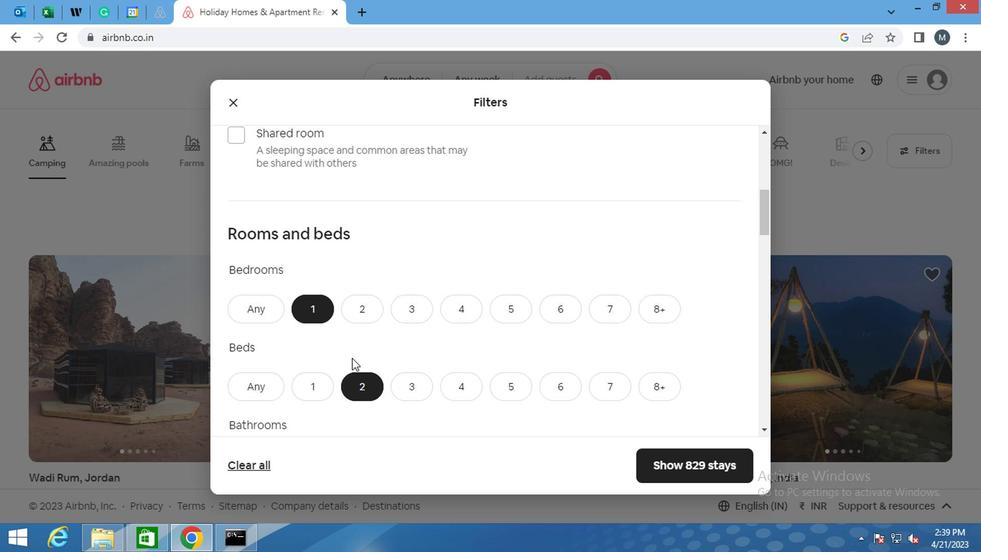 
Action: Mouse scrolled (349, 360) with delta (0, 0)
Screenshot: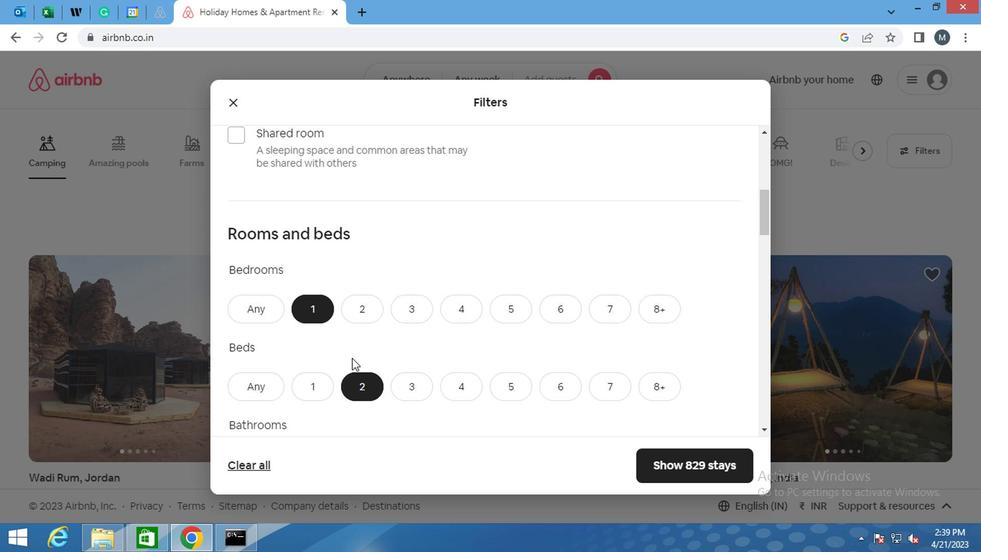 
Action: Mouse moved to (307, 323)
Screenshot: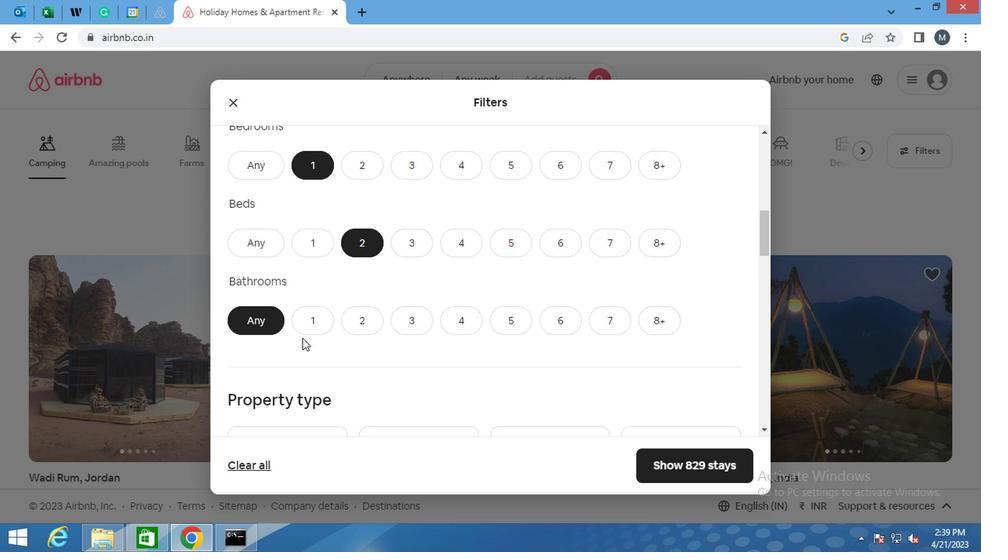
Action: Mouse pressed left at (307, 323)
Screenshot: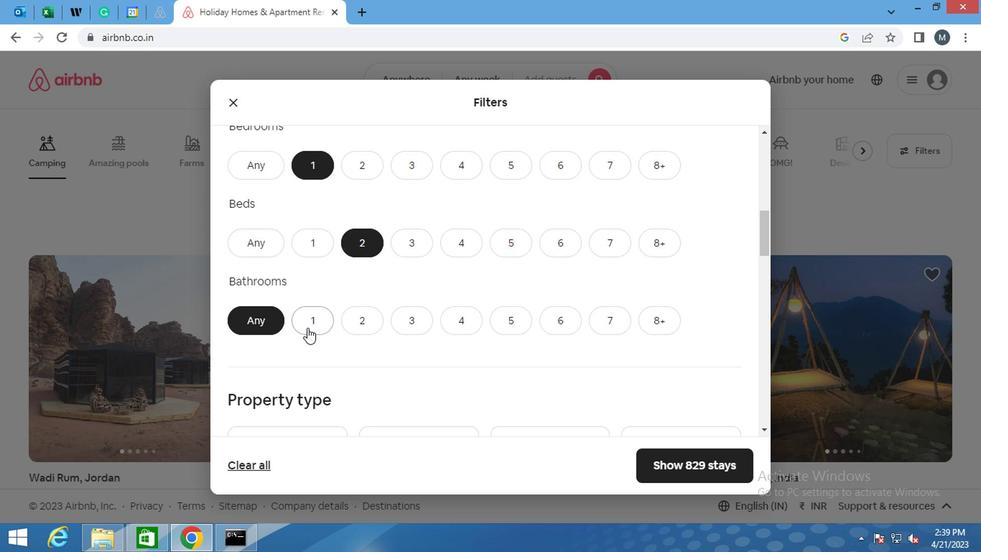 
Action: Mouse moved to (370, 307)
Screenshot: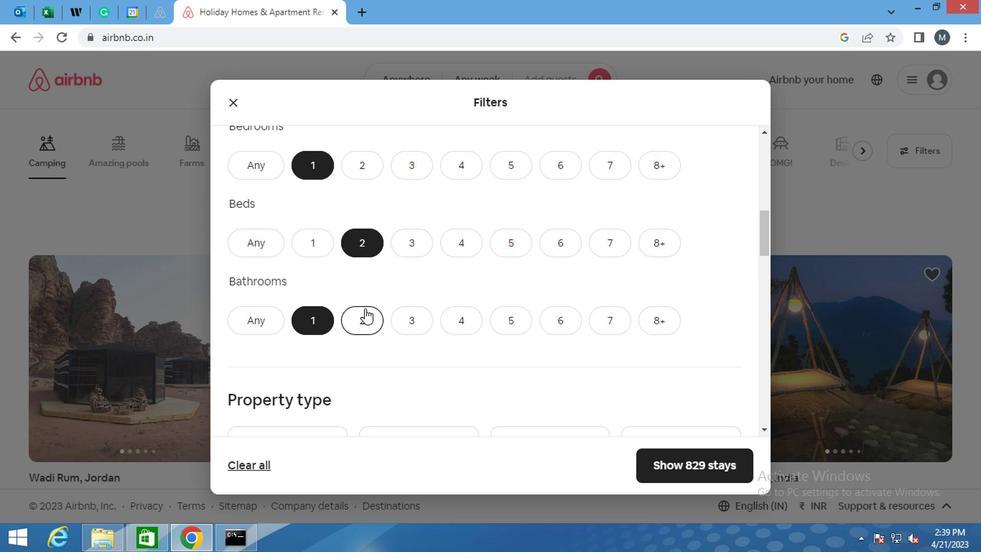 
Action: Mouse scrolled (370, 307) with delta (0, 0)
Screenshot: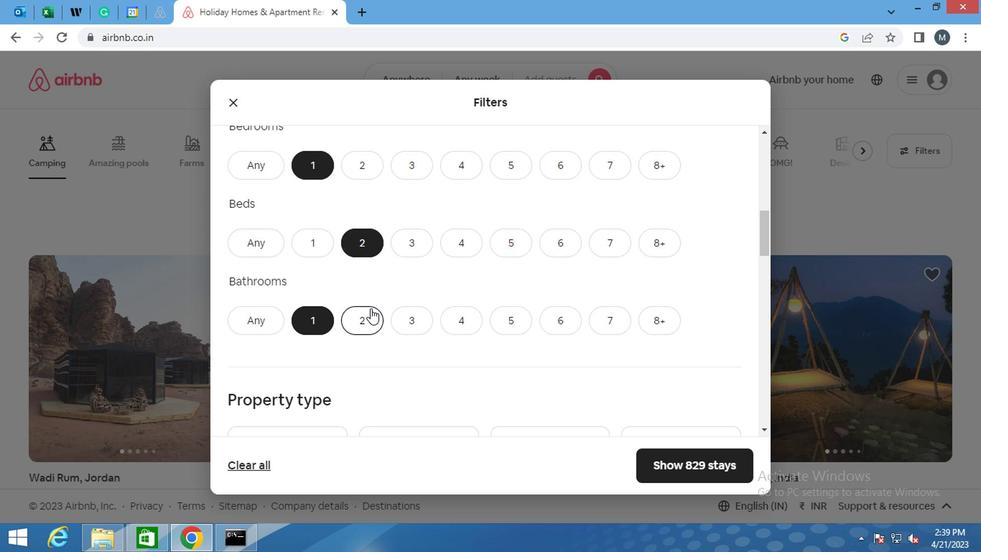 
Action: Mouse moved to (370, 307)
Screenshot: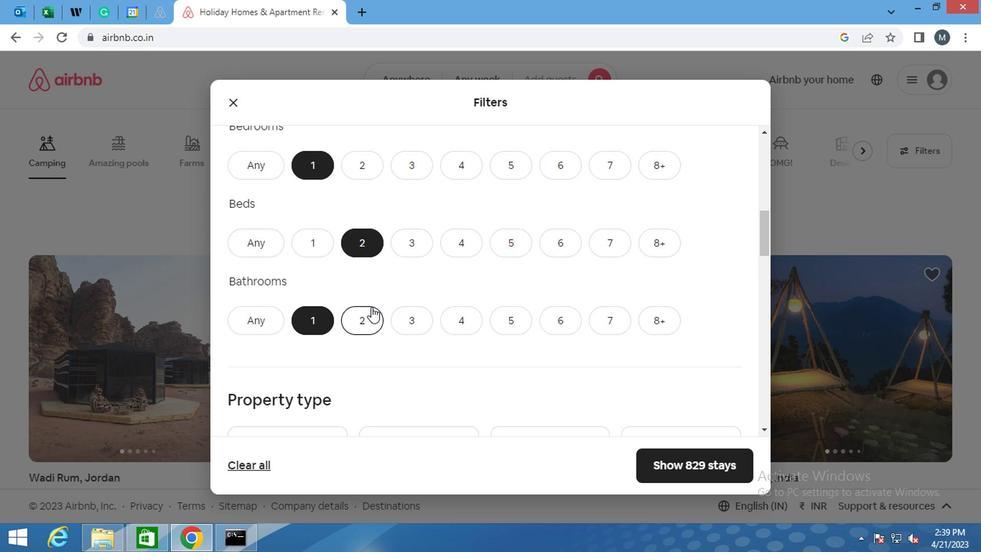 
Action: Mouse scrolled (370, 307) with delta (0, 0)
Screenshot: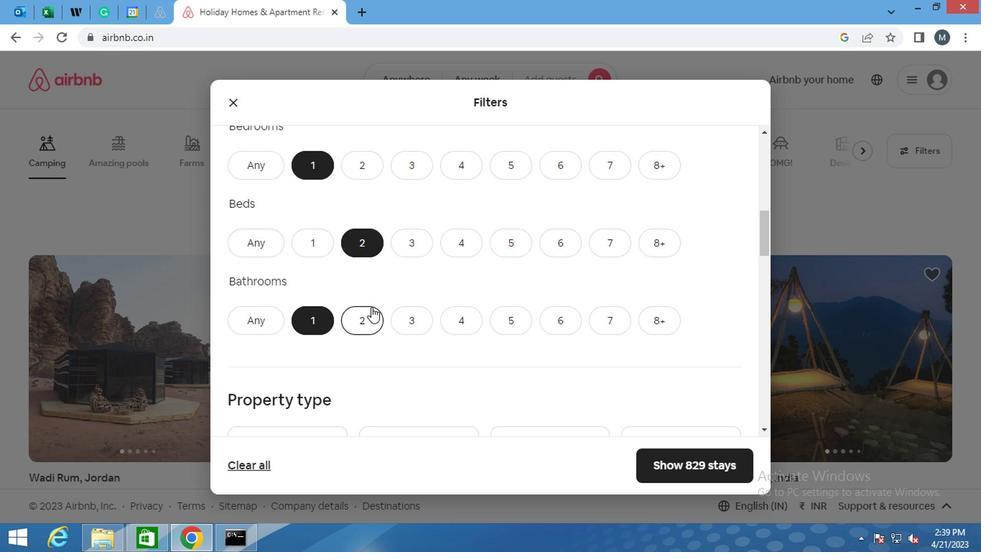 
Action: Mouse moved to (370, 311)
Screenshot: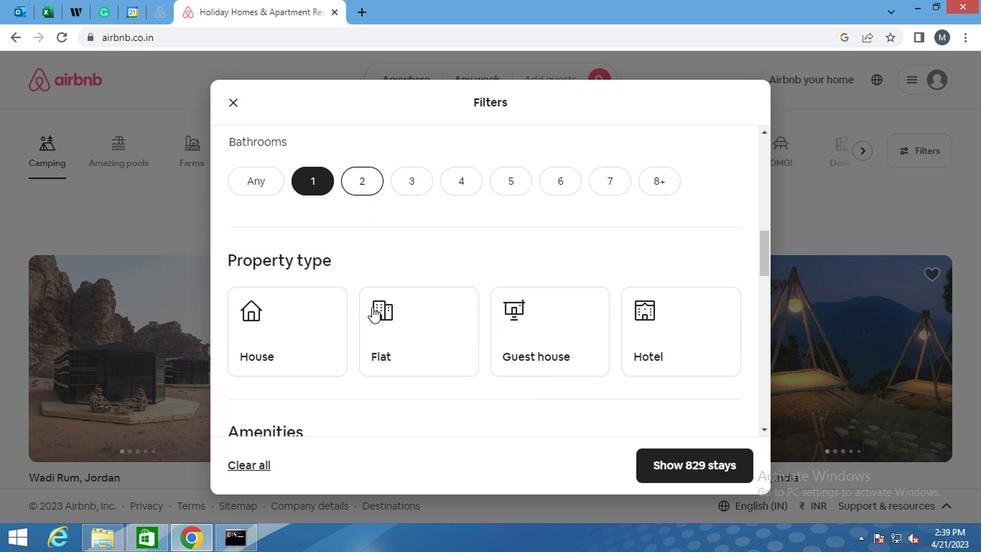 
Action: Mouse scrolled (370, 310) with delta (0, 0)
Screenshot: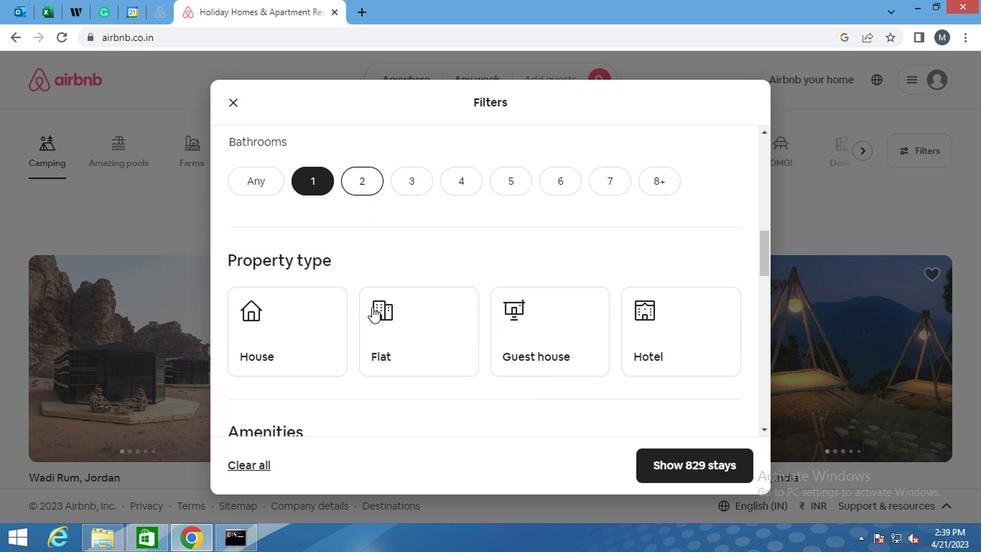 
Action: Mouse moved to (284, 275)
Screenshot: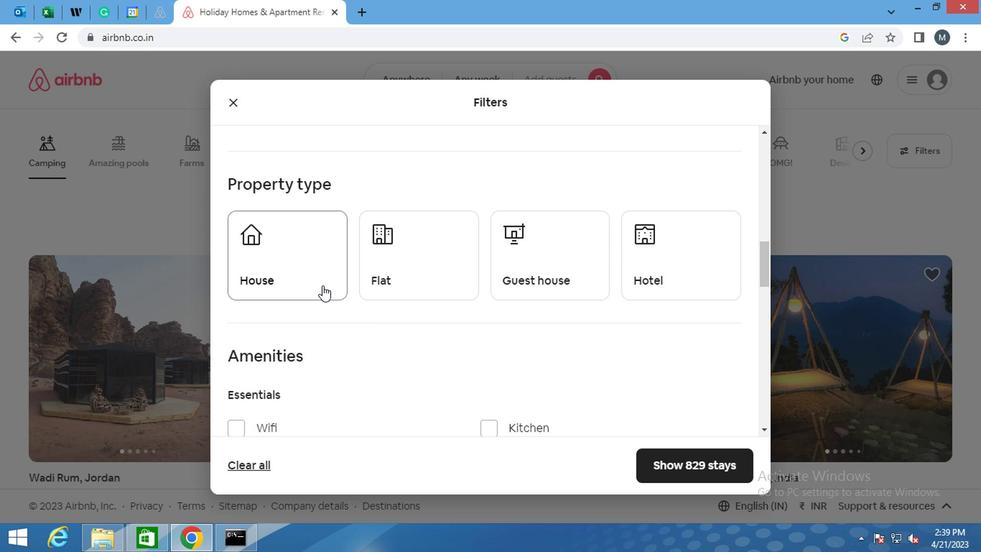 
Action: Mouse pressed left at (284, 275)
Screenshot: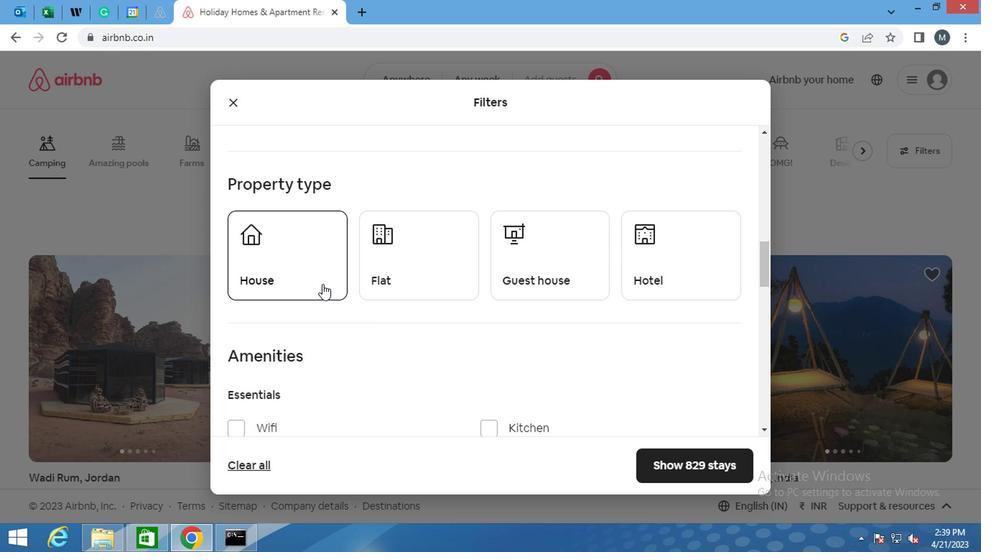 
Action: Mouse moved to (416, 267)
Screenshot: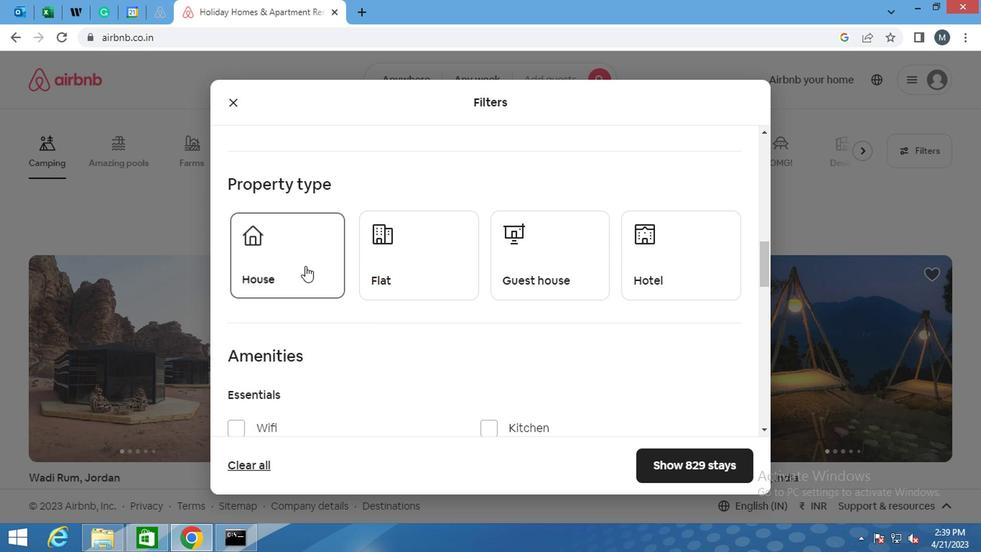 
Action: Mouse pressed left at (416, 267)
Screenshot: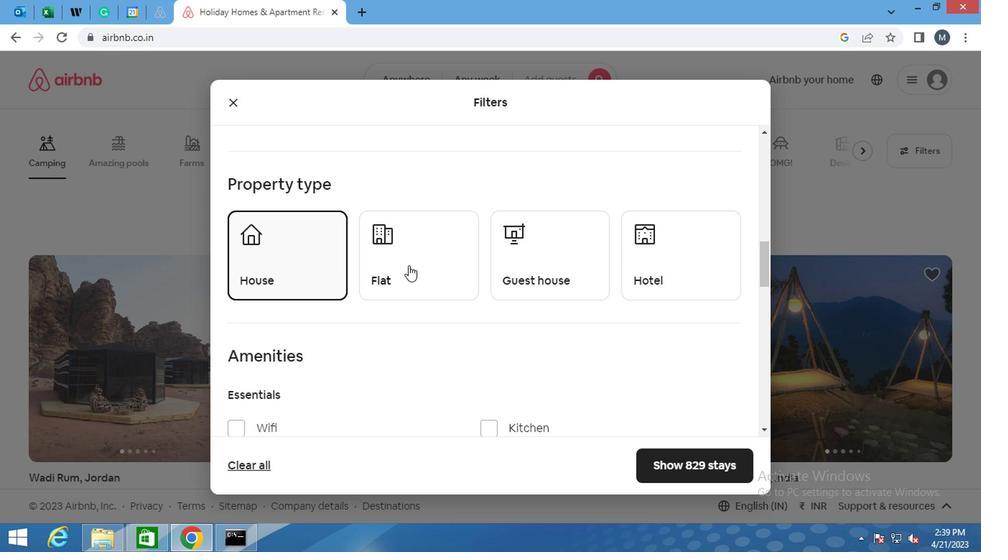 
Action: Mouse moved to (507, 263)
Screenshot: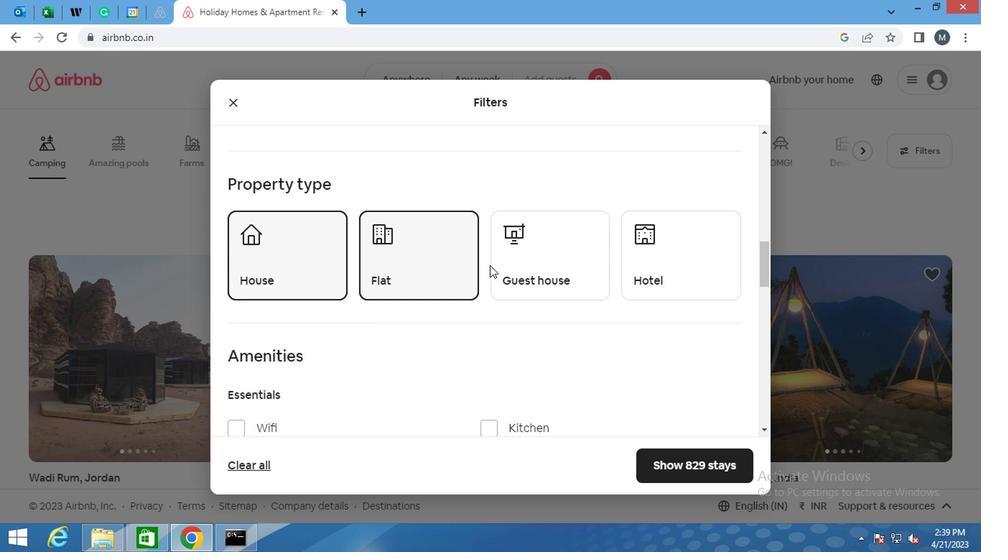 
Action: Mouse pressed left at (507, 263)
Screenshot: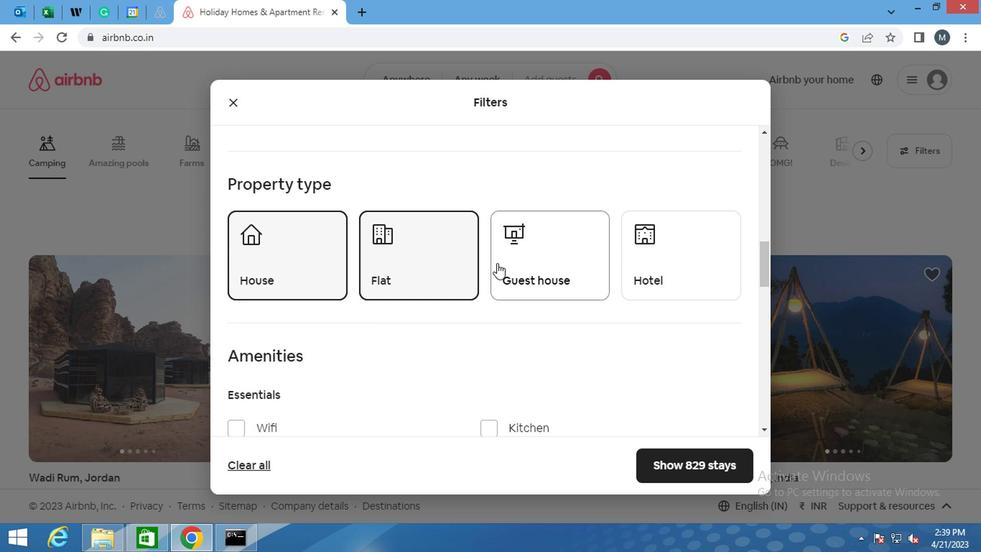 
Action: Mouse moved to (498, 271)
Screenshot: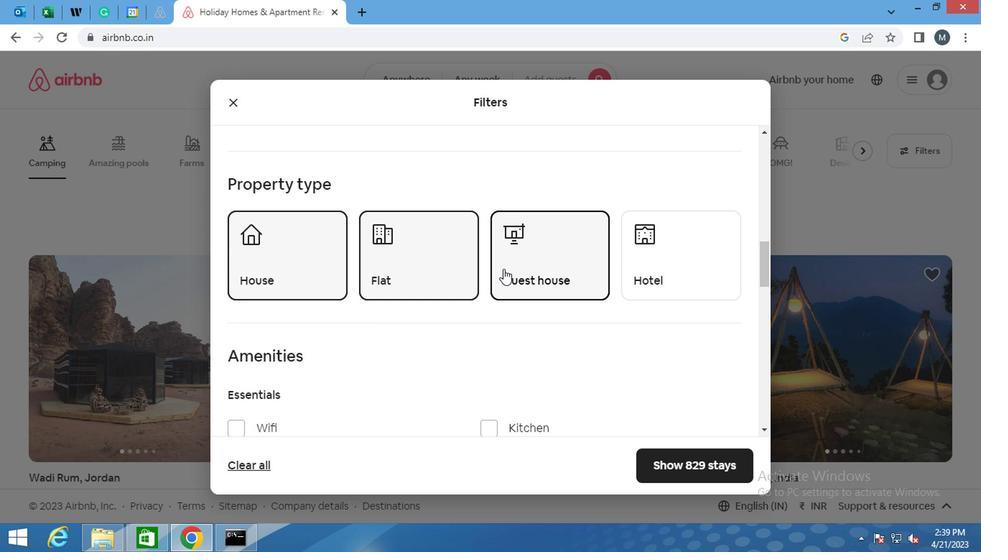 
Action: Mouse scrolled (498, 270) with delta (0, -1)
Screenshot: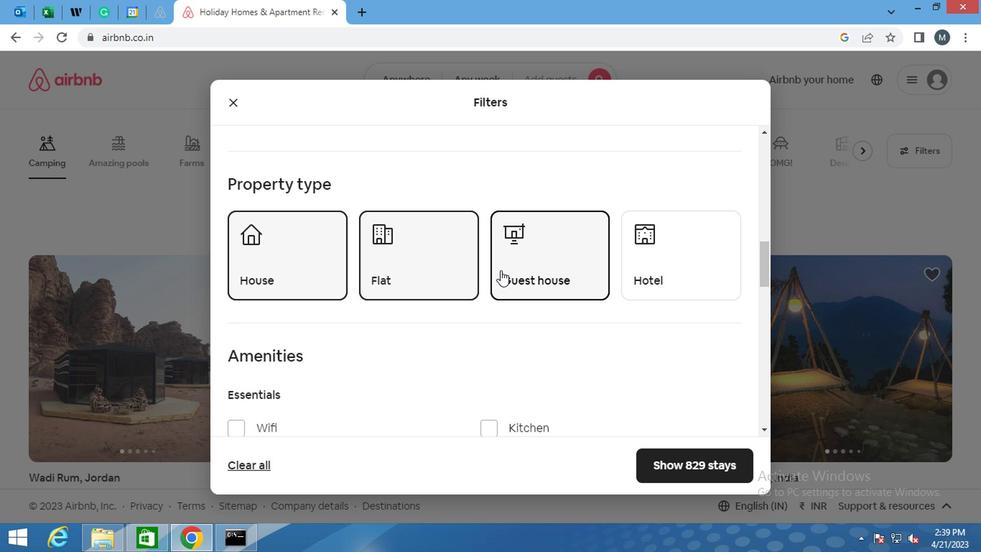 
Action: Mouse scrolled (498, 270) with delta (0, -1)
Screenshot: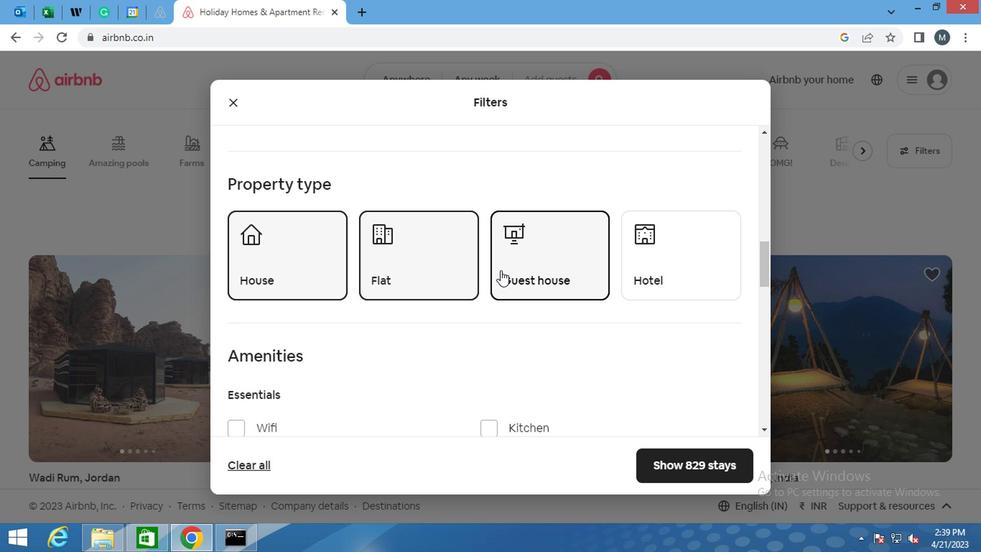 
Action: Mouse moved to (498, 271)
Screenshot: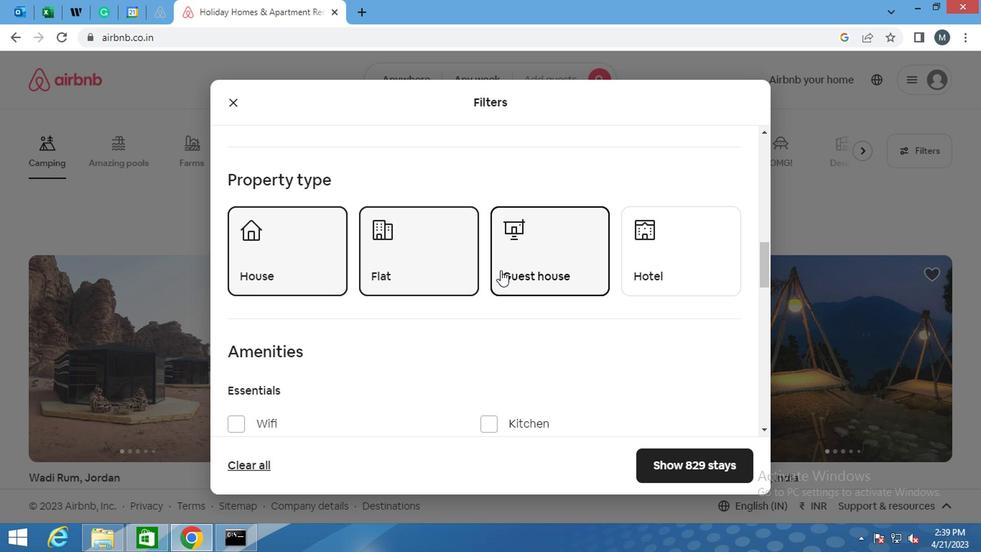 
Action: Mouse scrolled (498, 270) with delta (0, -1)
Screenshot: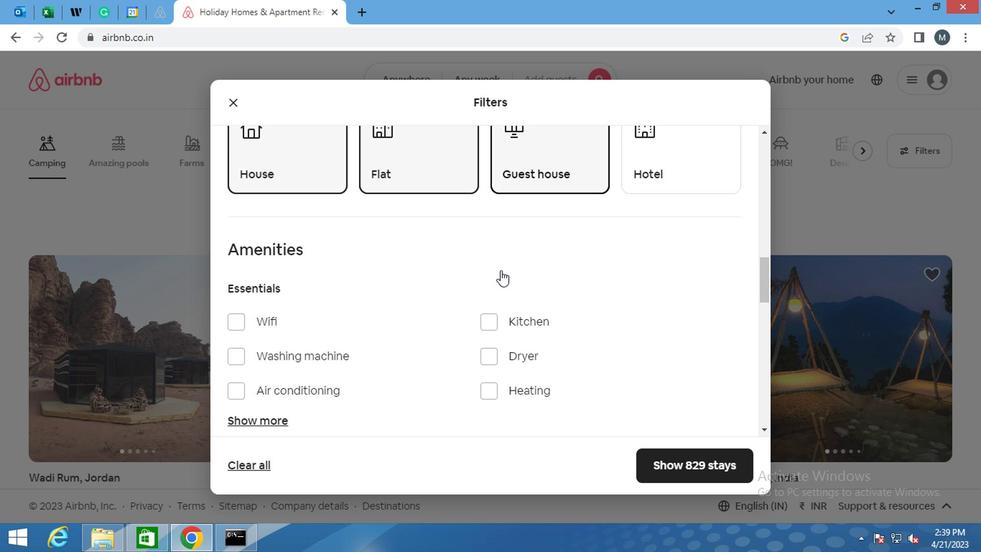 
Action: Mouse moved to (234, 218)
Screenshot: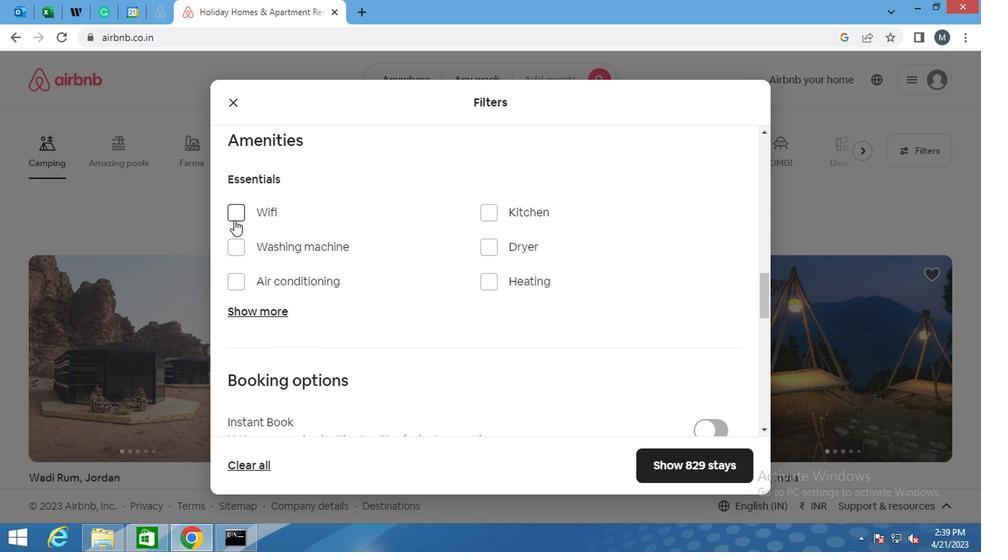 
Action: Mouse pressed left at (234, 218)
Screenshot: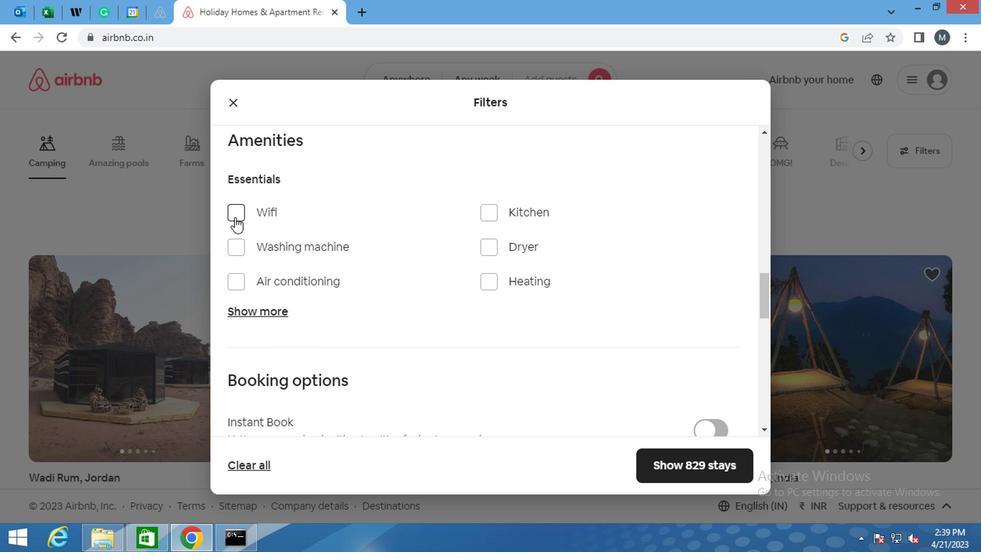 
Action: Mouse moved to (239, 242)
Screenshot: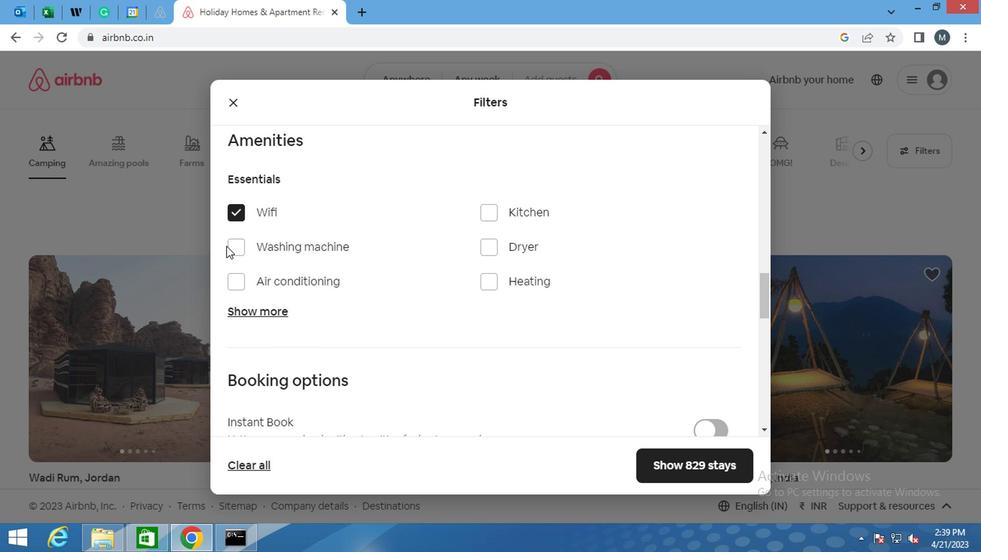 
Action: Mouse pressed left at (239, 242)
Screenshot: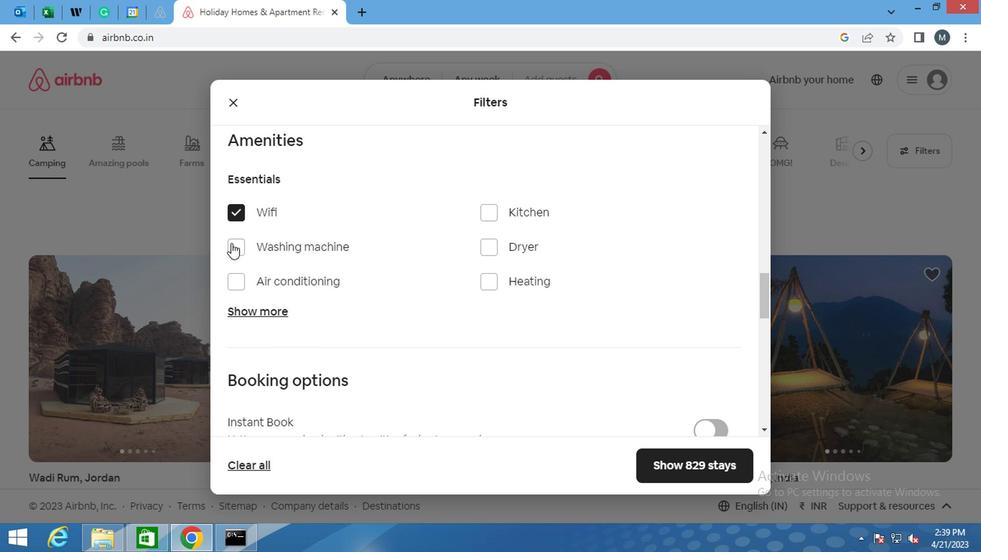 
Action: Mouse moved to (481, 213)
Screenshot: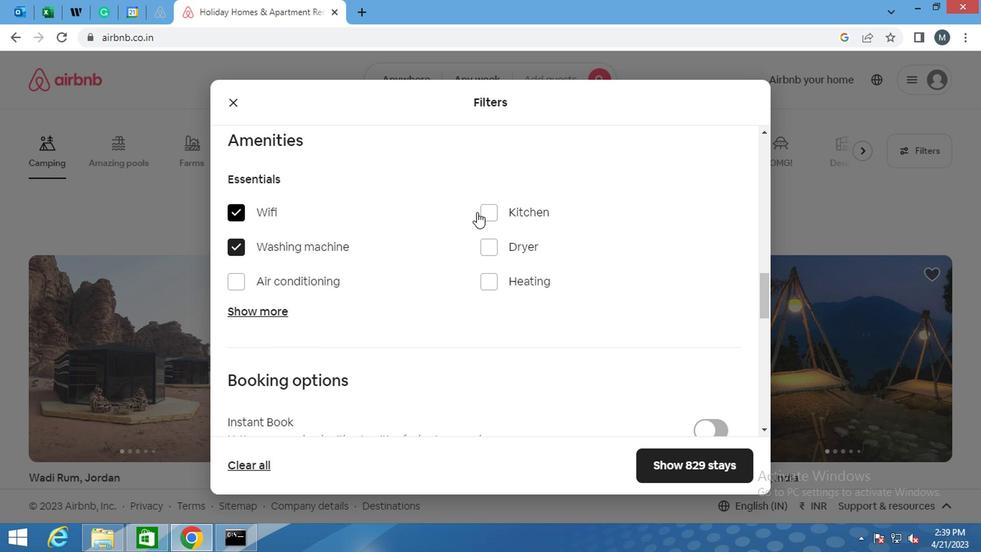 
Action: Mouse pressed left at (481, 213)
Screenshot: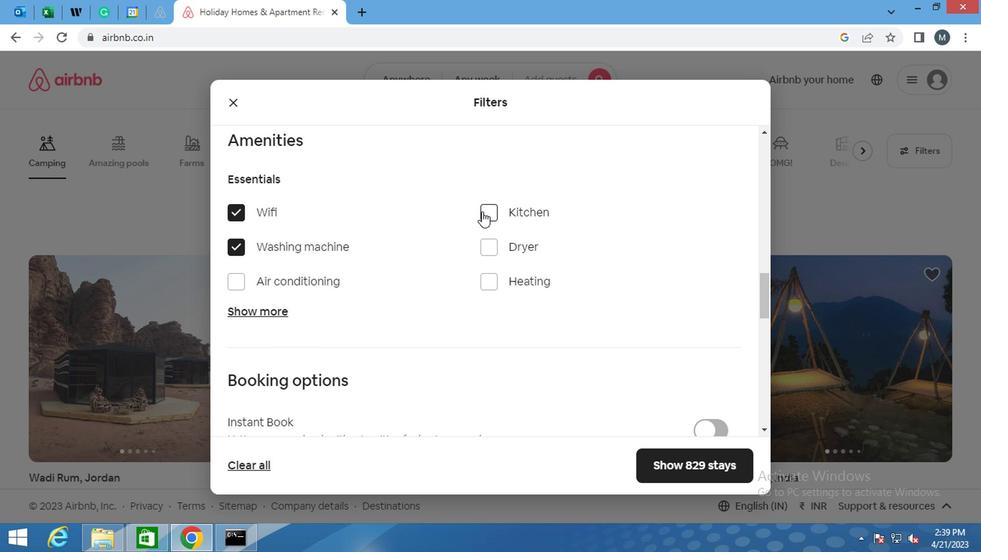 
Action: Mouse moved to (407, 232)
Screenshot: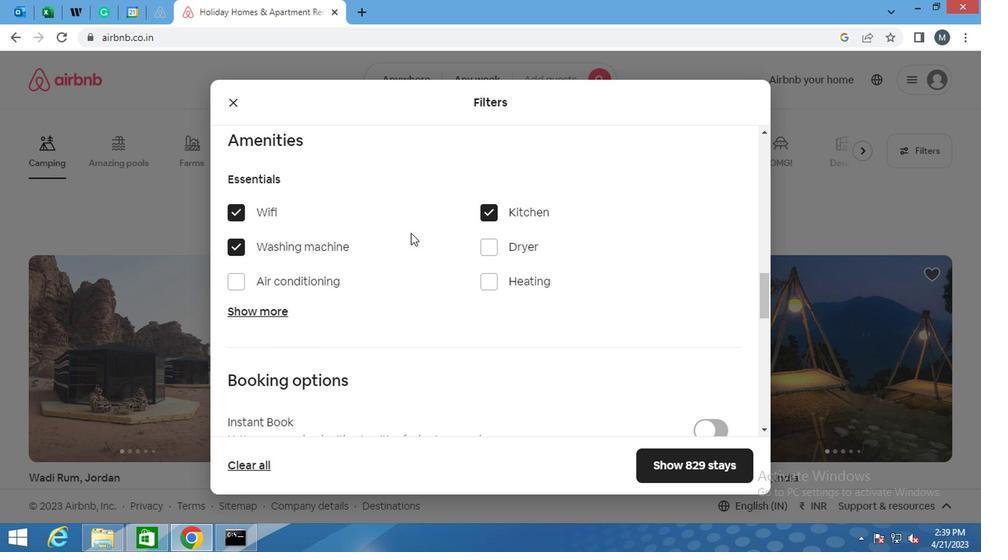 
Action: Mouse scrolled (407, 231) with delta (0, 0)
Screenshot: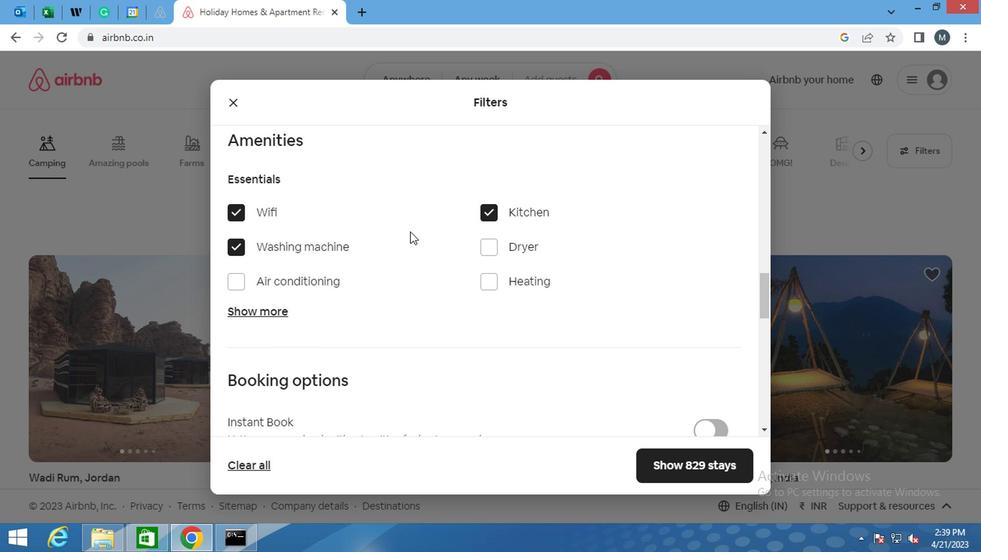 
Action: Mouse moved to (407, 232)
Screenshot: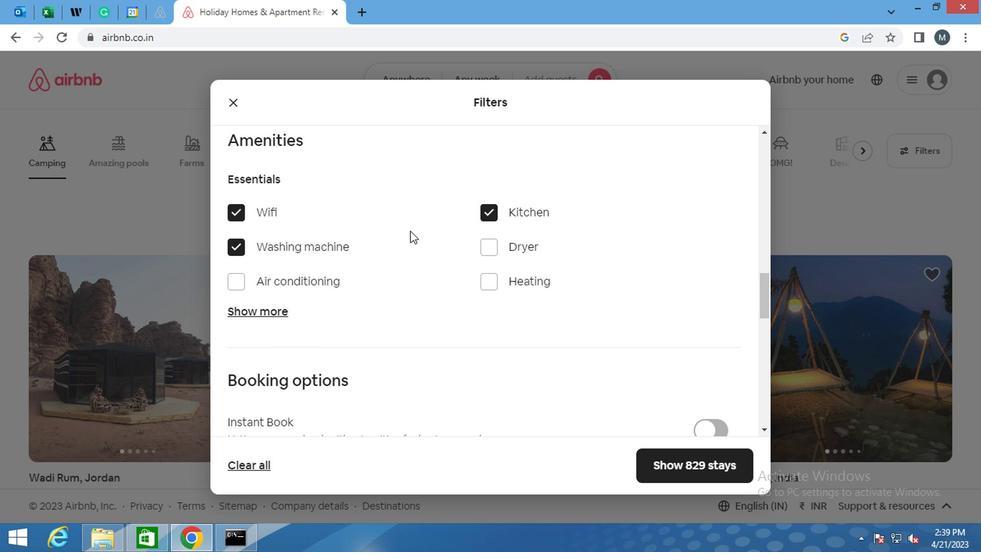 
Action: Mouse scrolled (407, 231) with delta (0, 0)
Screenshot: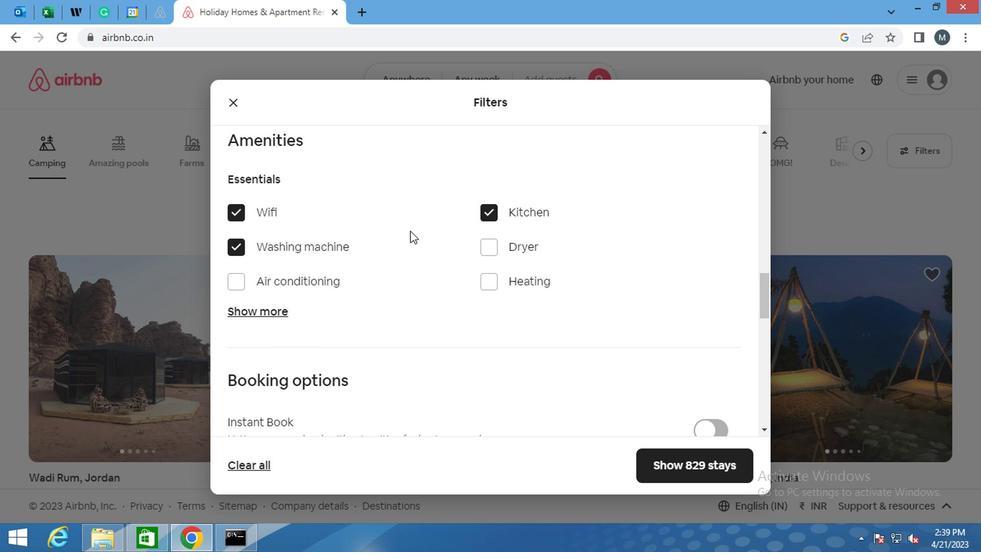 
Action: Mouse scrolled (407, 231) with delta (0, 0)
Screenshot: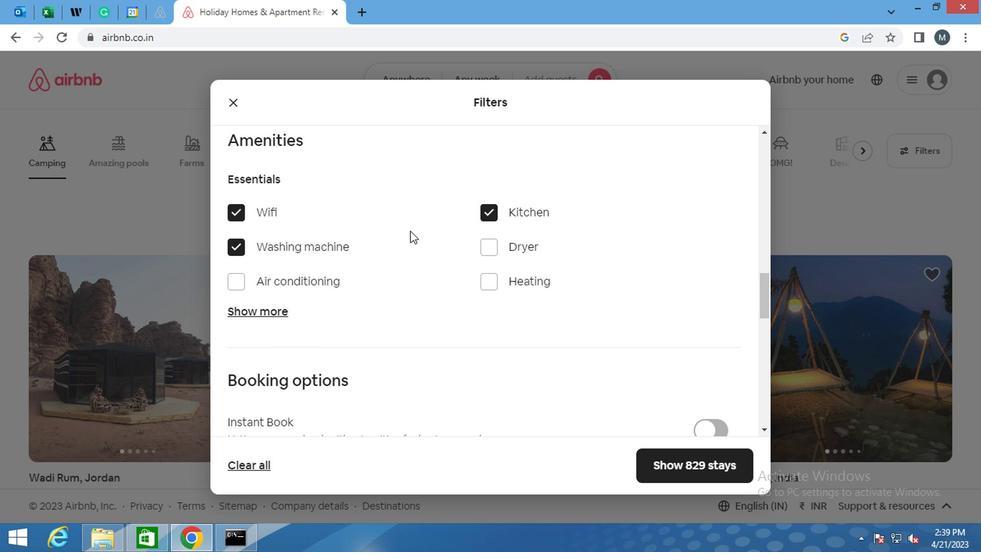 
Action: Mouse moved to (323, 264)
Screenshot: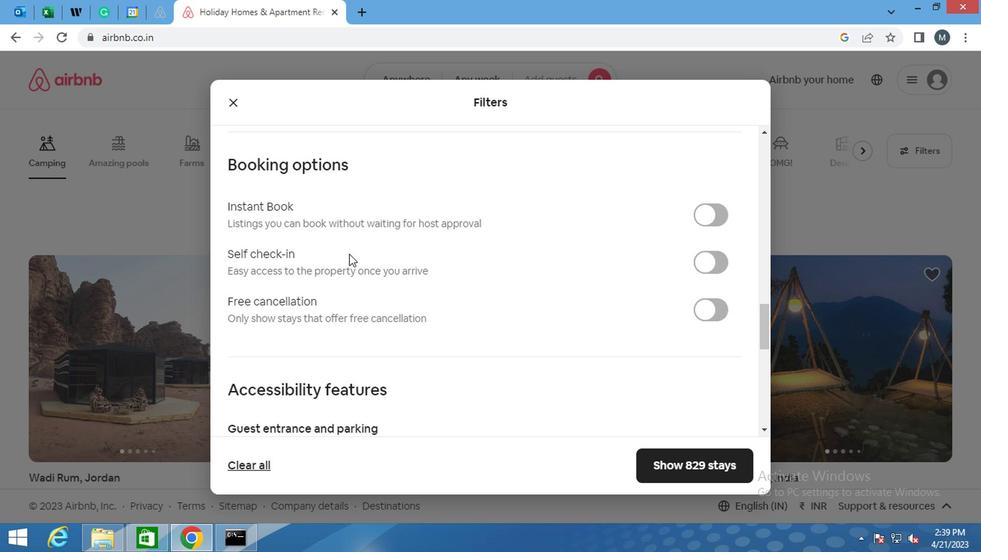 
Action: Mouse scrolled (323, 263) with delta (0, 0)
Screenshot: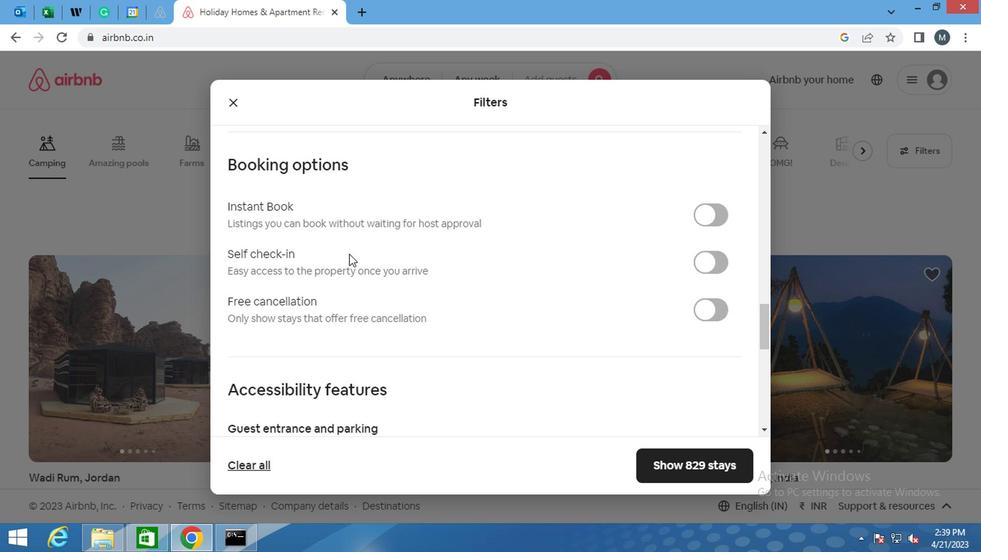 
Action: Mouse moved to (706, 198)
Screenshot: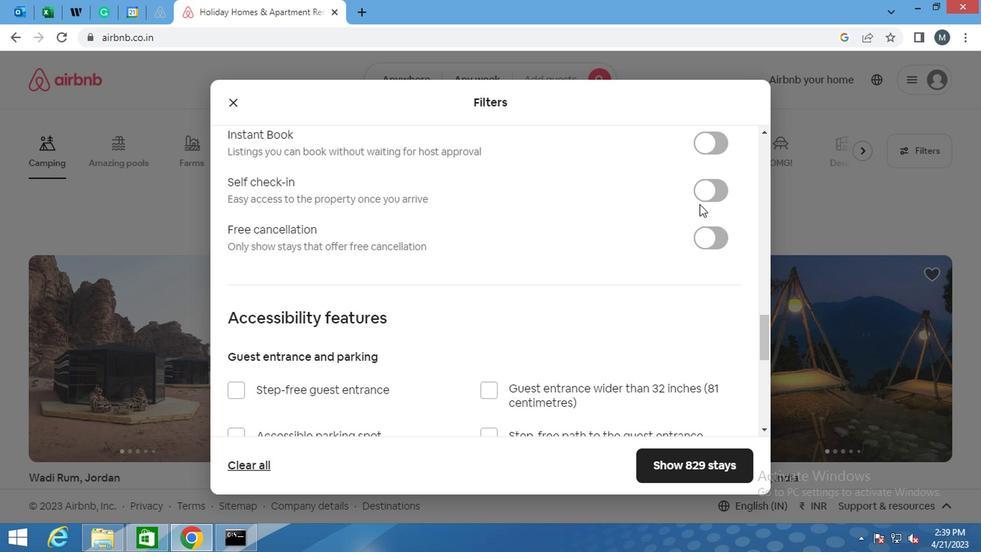 
Action: Mouse pressed left at (706, 198)
Screenshot: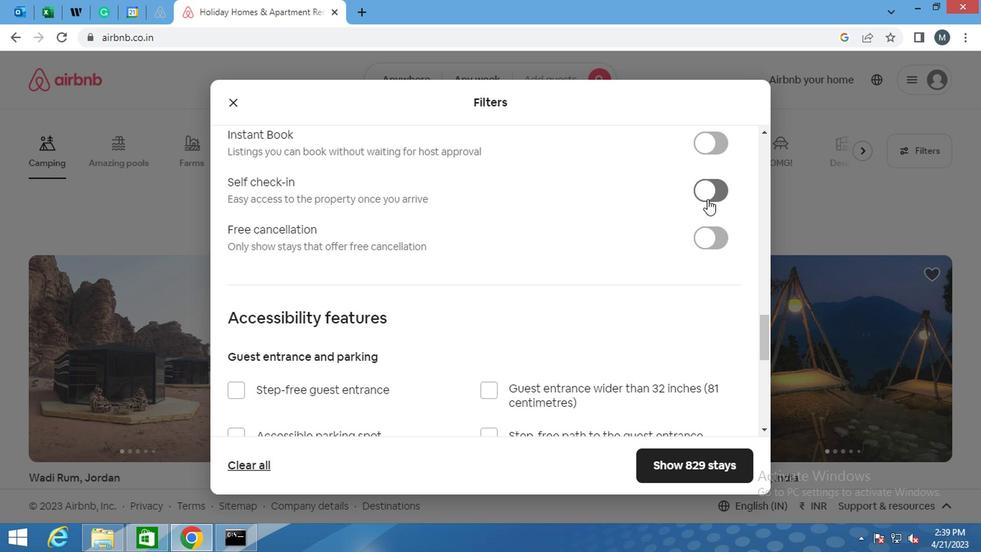 
Action: Mouse moved to (425, 307)
Screenshot: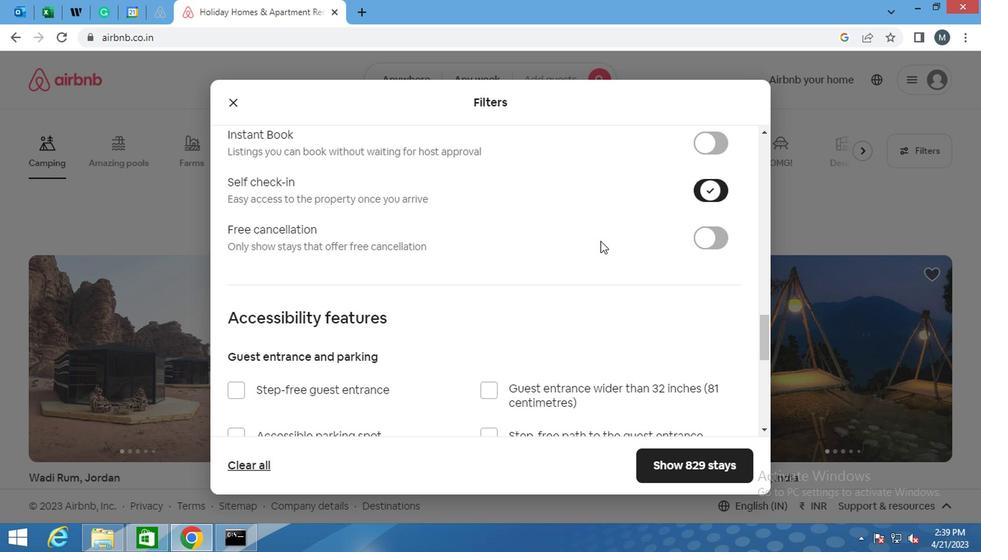 
Action: Mouse scrolled (425, 306) with delta (0, -1)
Screenshot: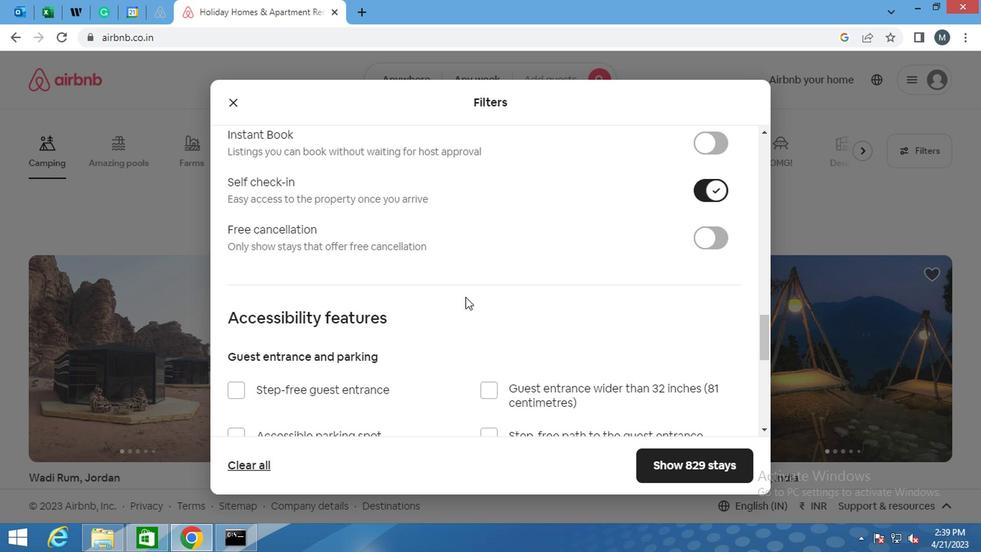 
Action: Mouse moved to (263, 321)
Screenshot: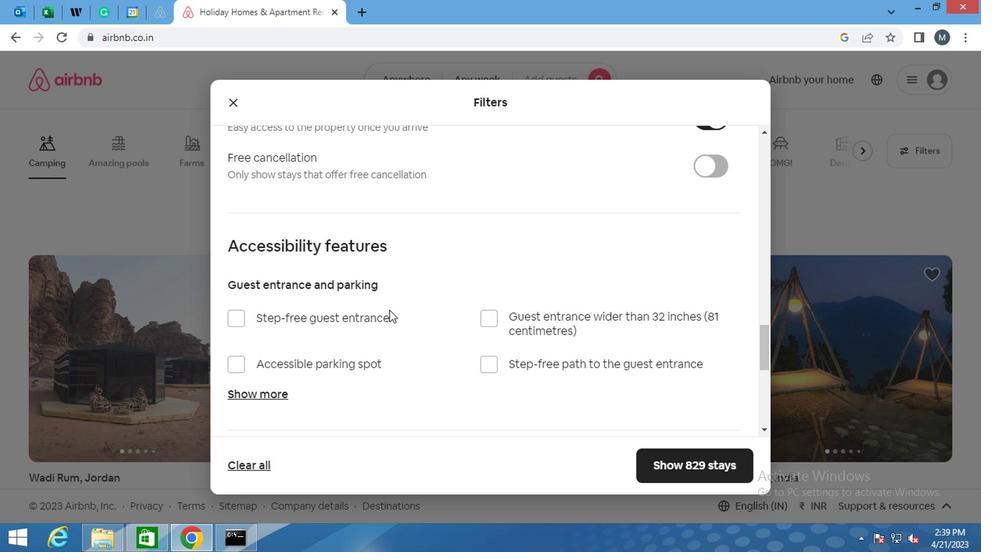 
Action: Mouse scrolled (263, 320) with delta (0, 0)
Screenshot: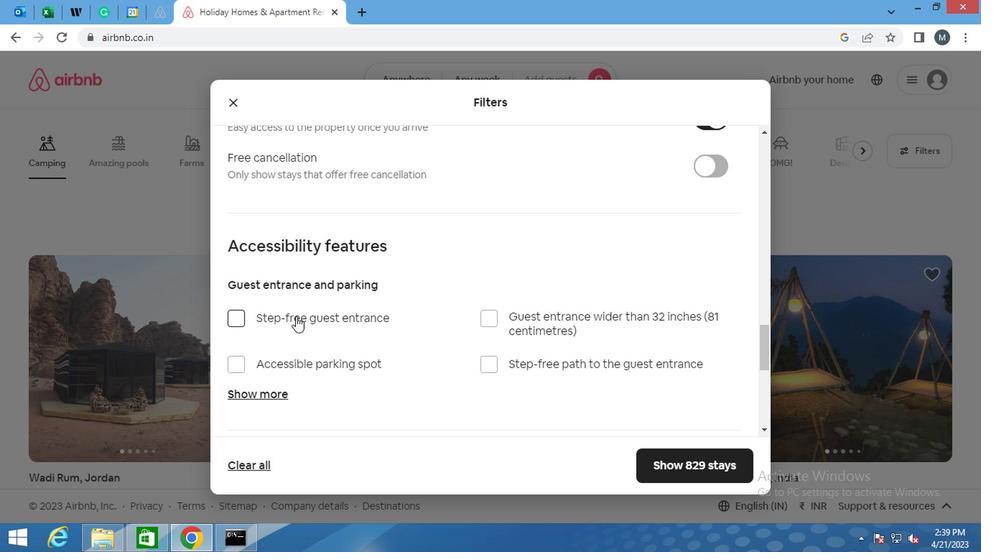 
Action: Mouse moved to (263, 322)
Screenshot: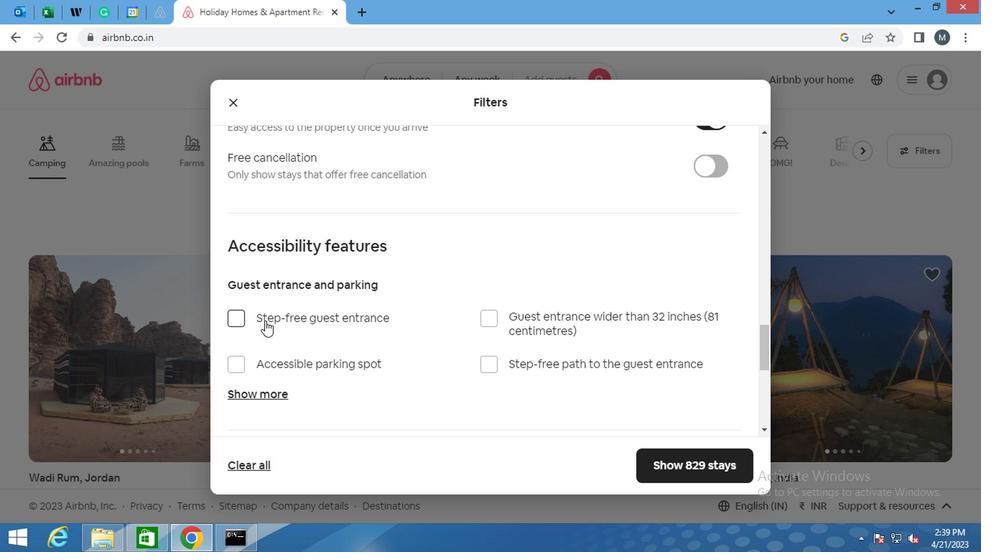 
Action: Mouse scrolled (263, 321) with delta (0, -1)
Screenshot: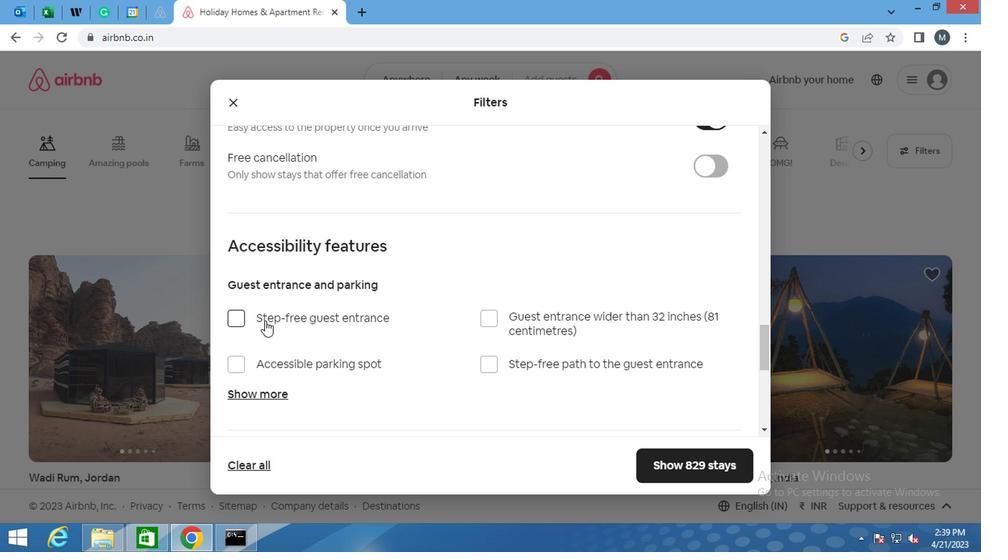 
Action: Mouse moved to (261, 324)
Screenshot: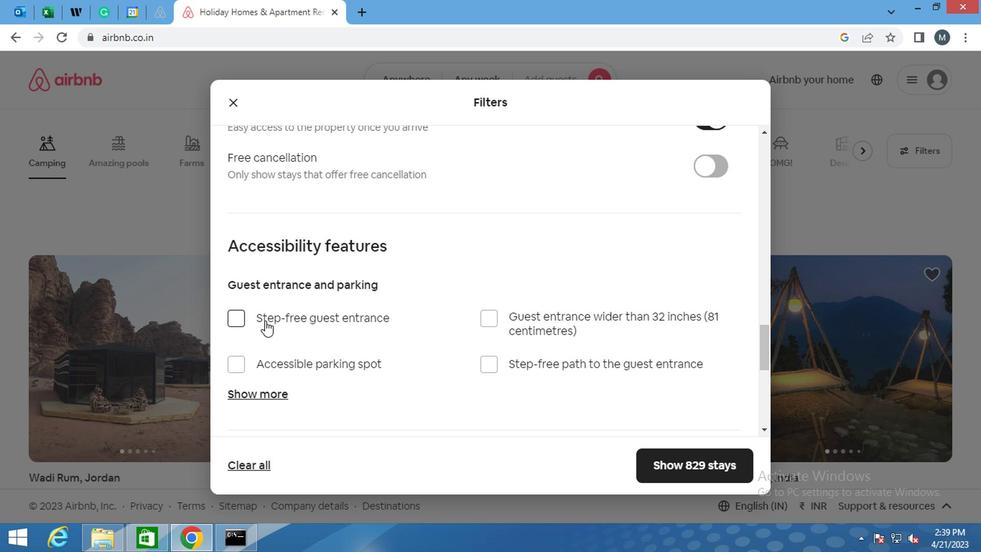 
Action: Mouse scrolled (261, 323) with delta (0, 0)
Screenshot: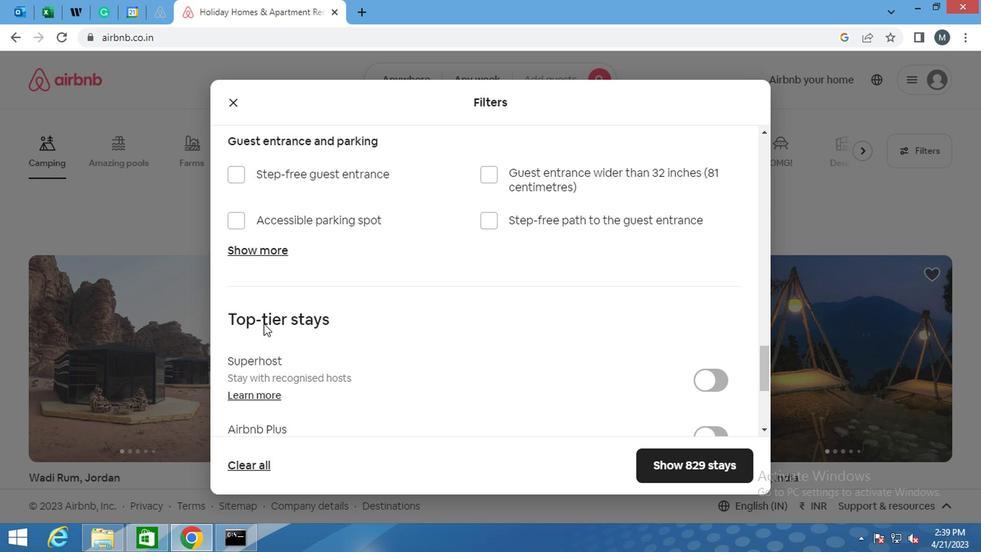 
Action: Mouse scrolled (261, 323) with delta (0, 0)
Screenshot: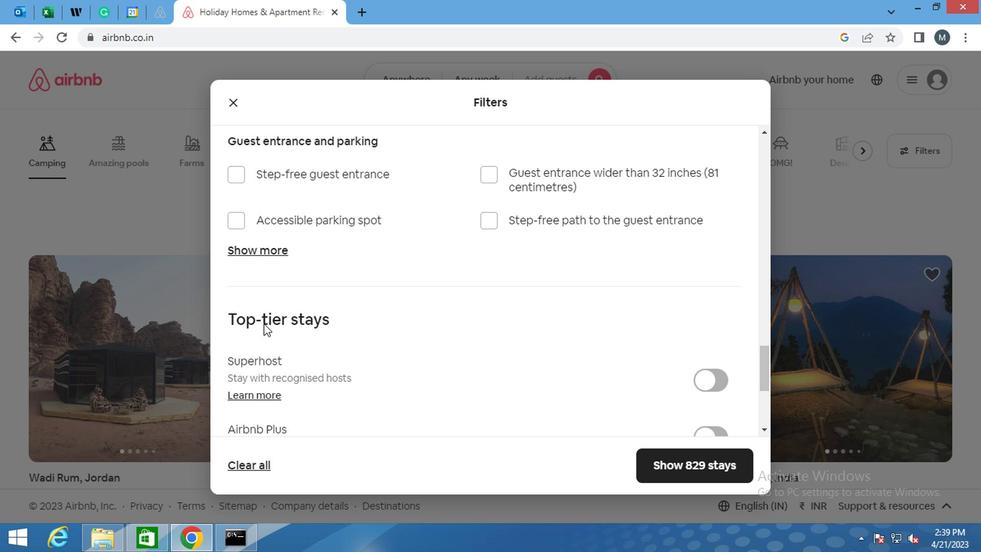 
Action: Mouse moved to (260, 329)
Screenshot: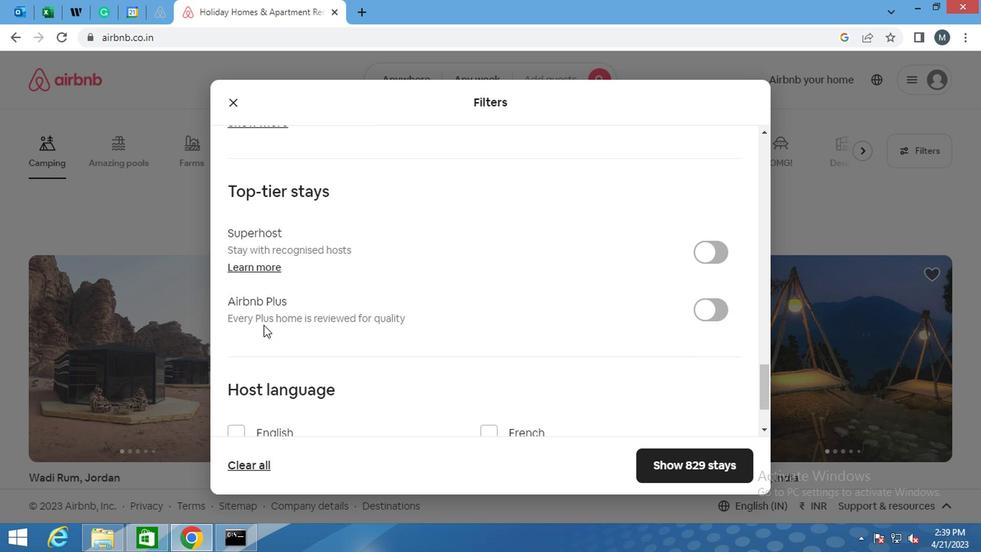 
Action: Mouse scrolled (260, 328) with delta (0, -1)
Screenshot: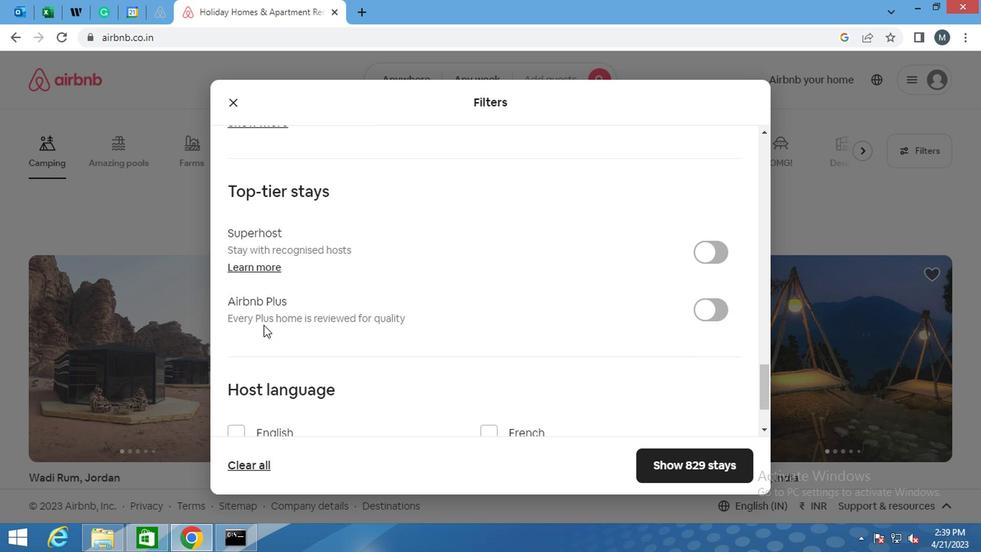 
Action: Mouse moved to (259, 330)
Screenshot: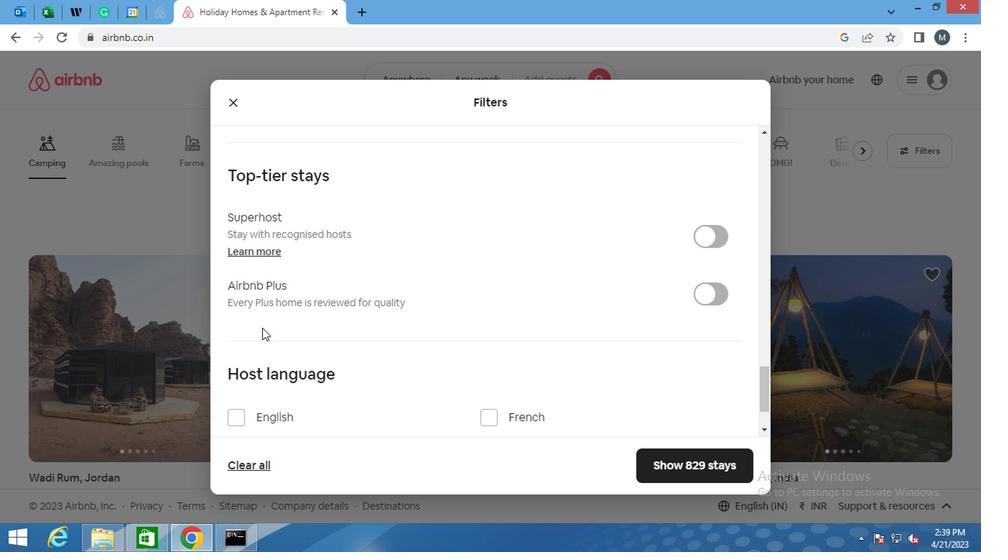 
Action: Mouse scrolled (259, 329) with delta (0, -1)
Screenshot: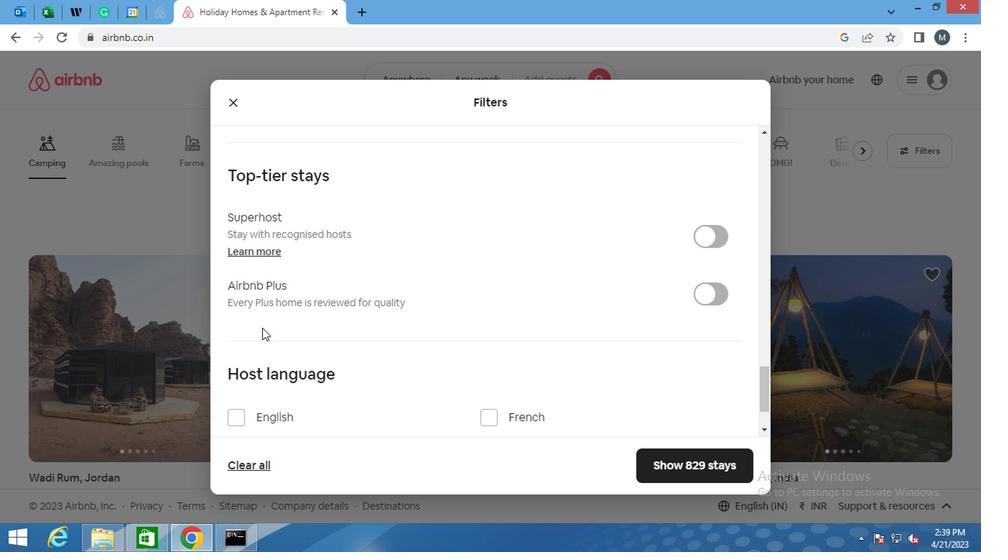 
Action: Mouse moved to (225, 336)
Screenshot: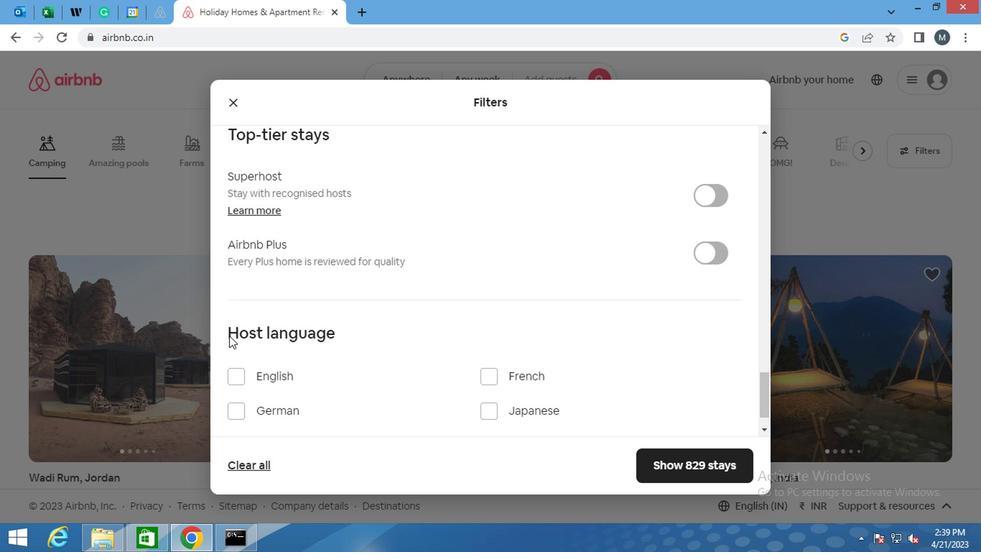 
Action: Mouse scrolled (225, 335) with delta (0, -1)
Screenshot: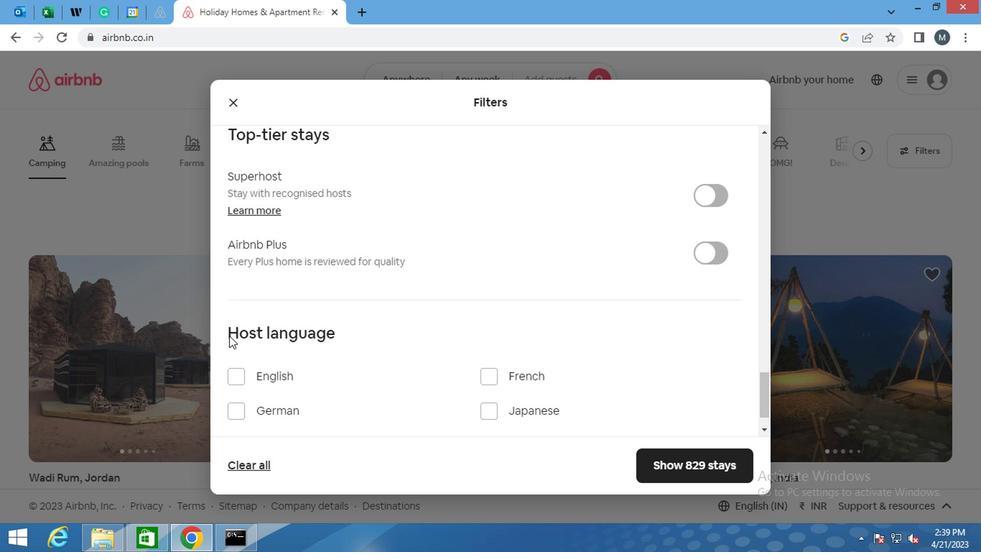 
Action: Mouse moved to (223, 336)
Screenshot: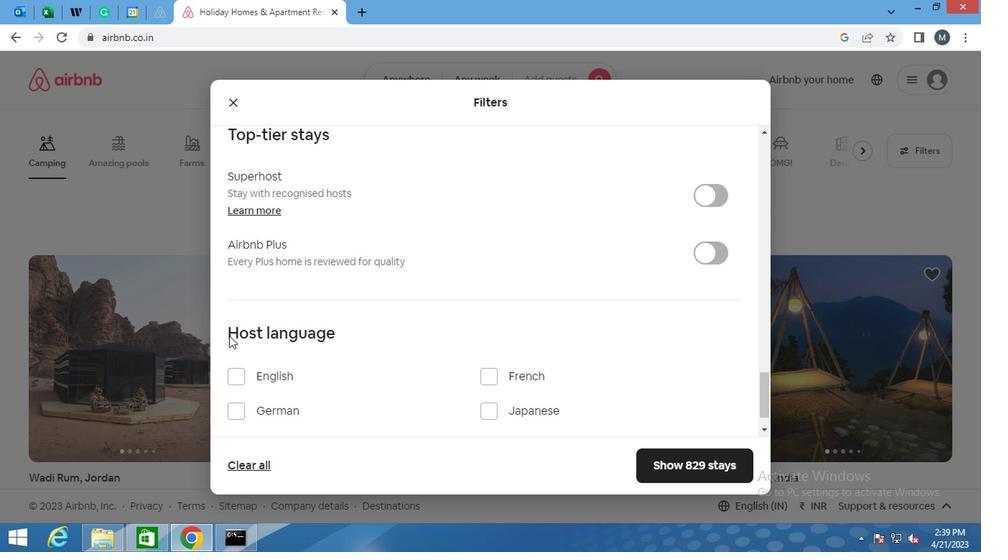 
Action: Mouse scrolled (223, 335) with delta (0, -1)
Screenshot: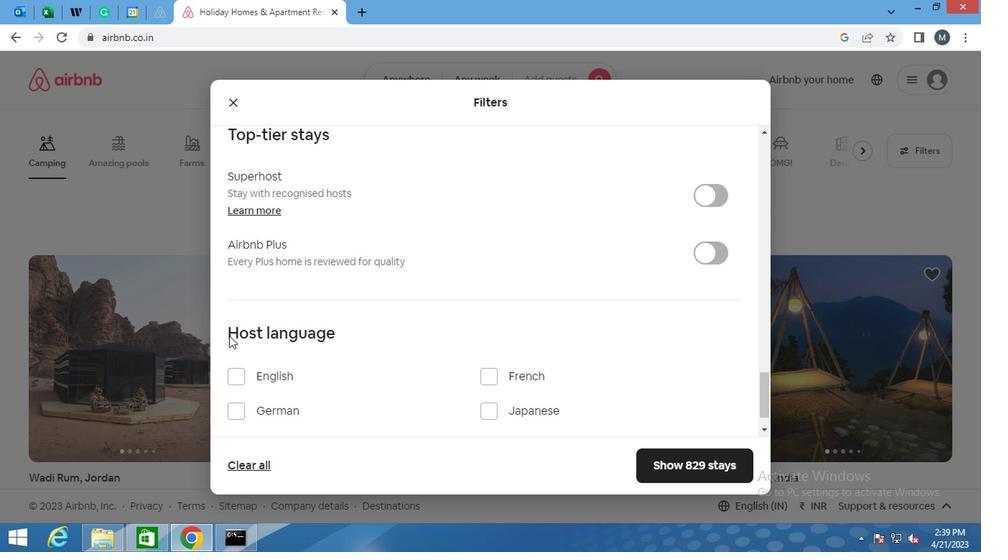 
Action: Mouse moved to (234, 331)
Screenshot: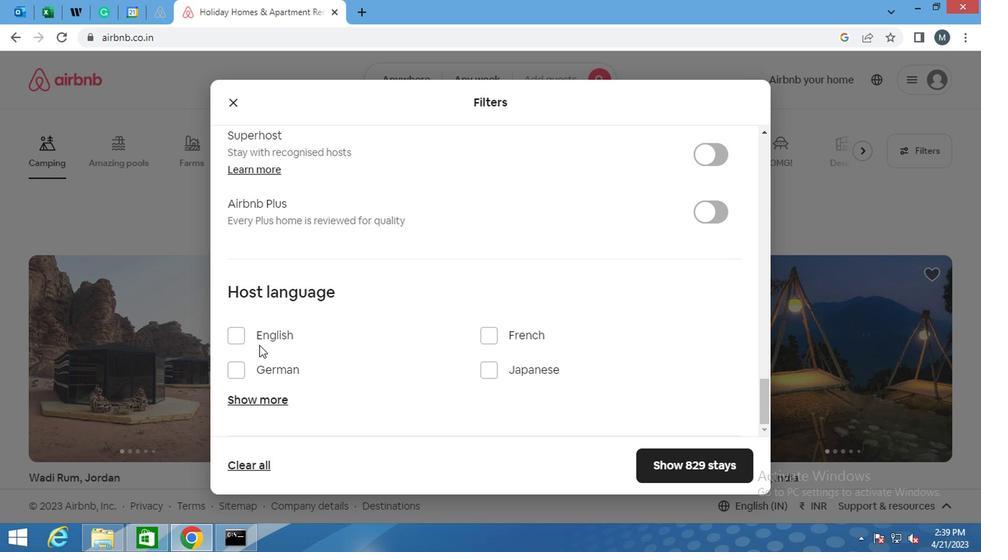 
Action: Mouse pressed left at (234, 331)
Screenshot: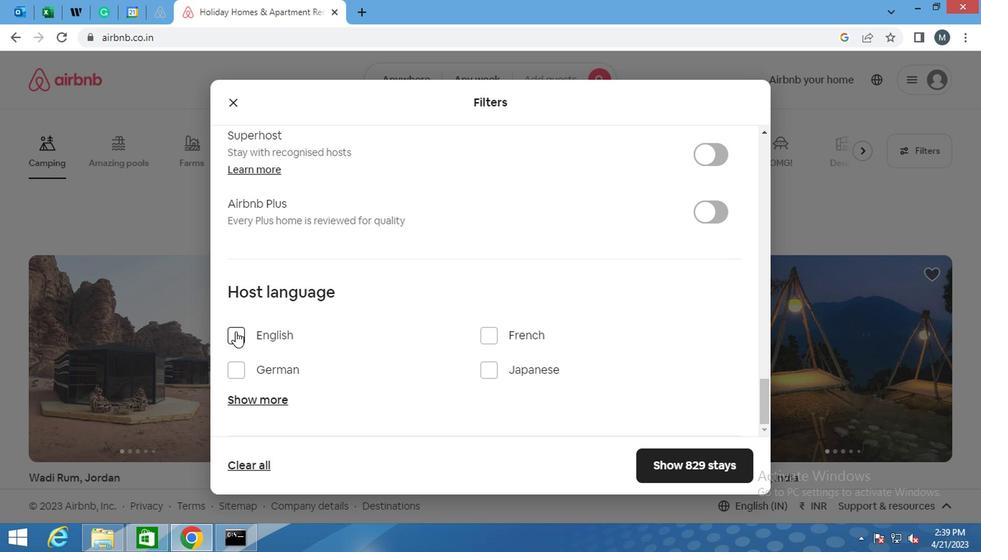 
Action: Mouse moved to (665, 461)
Screenshot: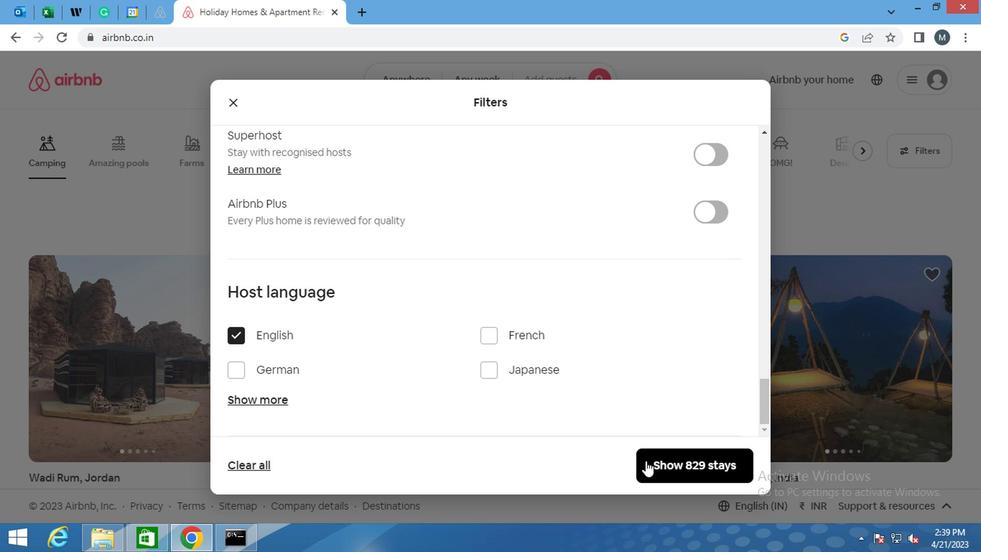 
Action: Mouse pressed left at (665, 461)
Screenshot: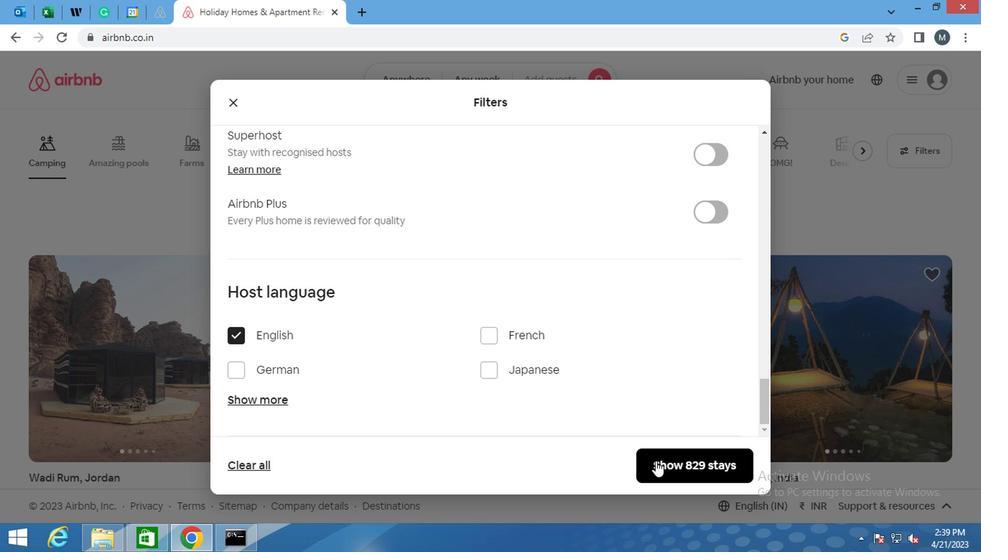 
Action: Mouse moved to (666, 461)
Screenshot: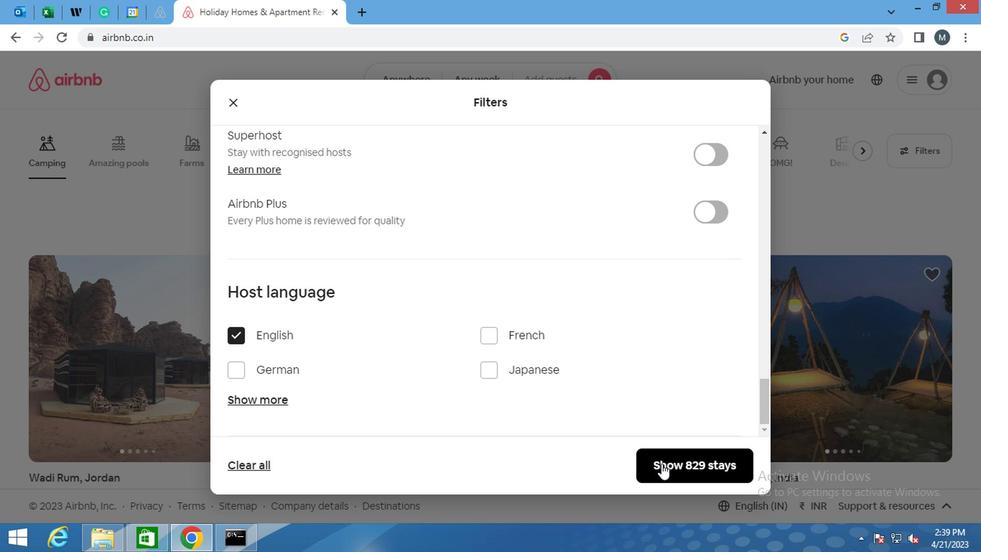 
